 Task: Look for space in Jagatsinghapur, India from 11th June, 2023 to 15th June, 2023 for 2 adults in price range Rs.7000 to Rs.16000. Place can be private room with 1  bedroom having 2 beds and 1 bathroom. Property type can be house, flat, guest house, hotel. Booking option can be shelf check-in. Required host language is English.
Action: Mouse moved to (462, 118)
Screenshot: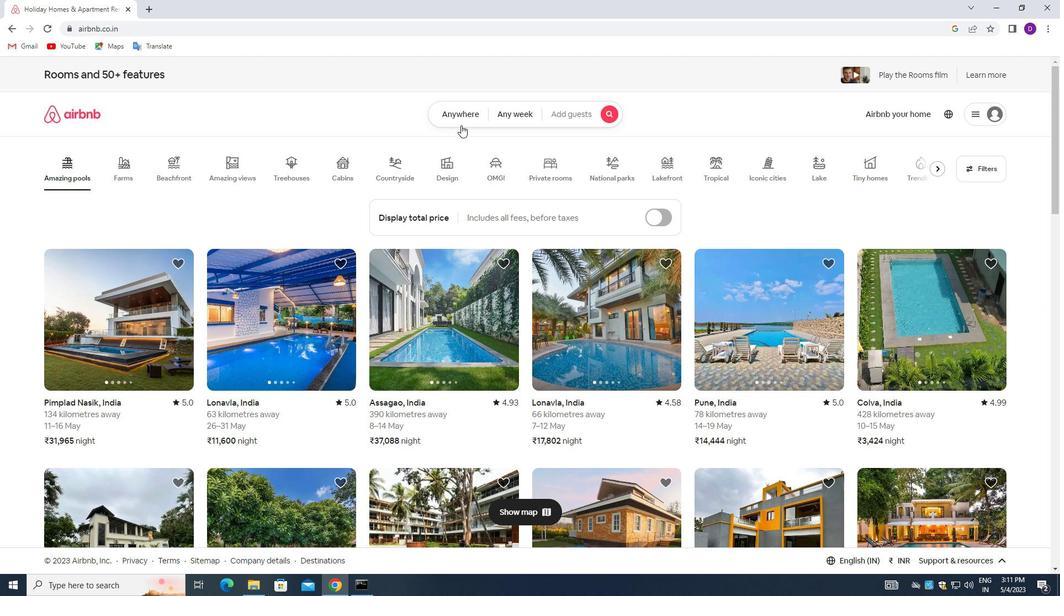 
Action: Mouse pressed left at (462, 118)
Screenshot: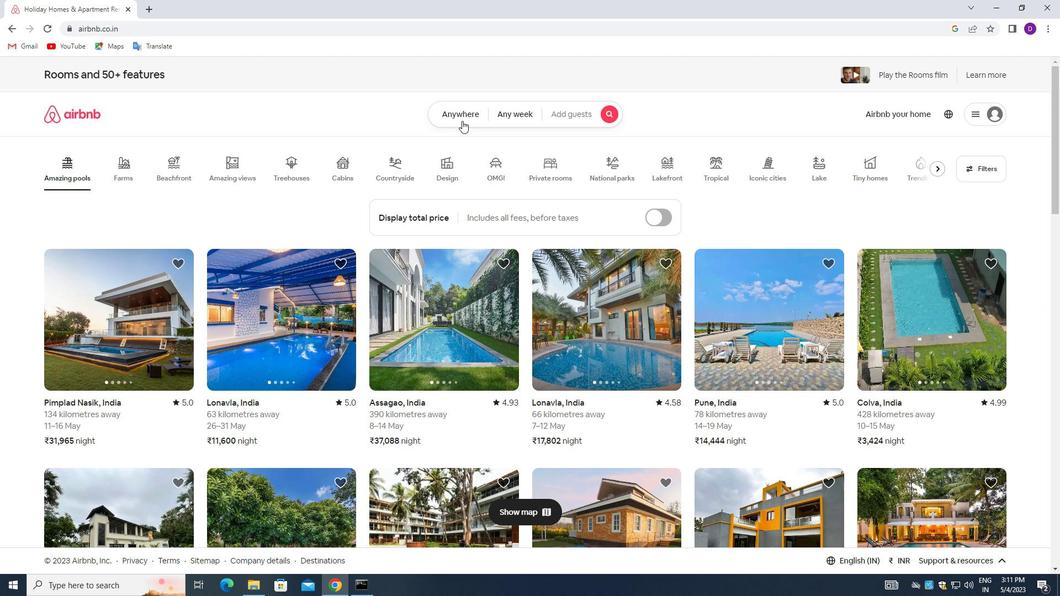 
Action: Mouse moved to (420, 156)
Screenshot: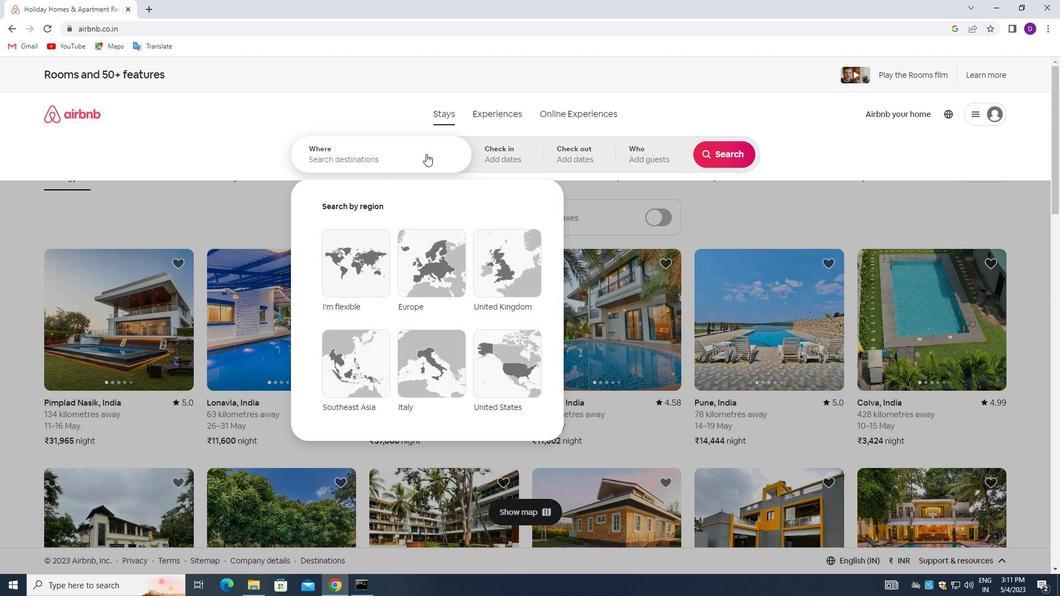
Action: Mouse pressed left at (420, 156)
Screenshot: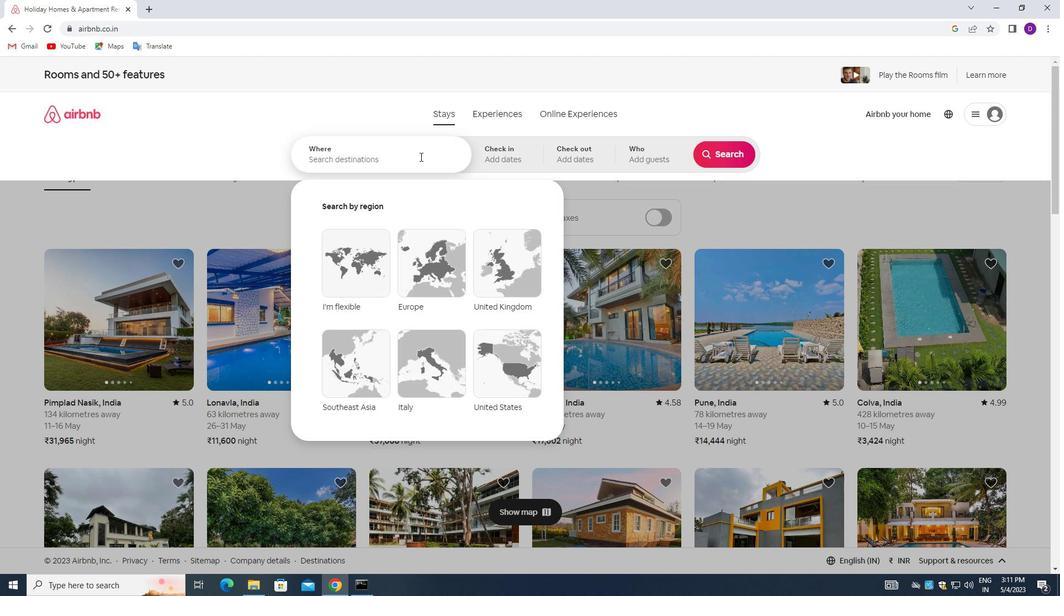 
Action: Mouse moved to (247, 142)
Screenshot: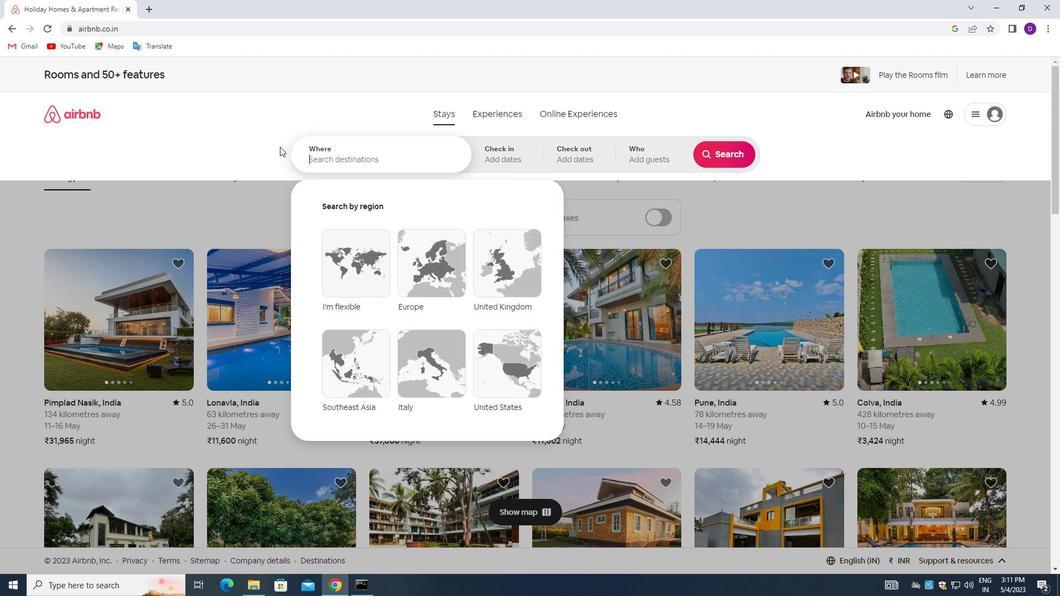
Action: Key pressed <Key.shift>JAGATSINGHAPUR,<Key.space><Key.shift>INDIA<Key.enter>
Screenshot: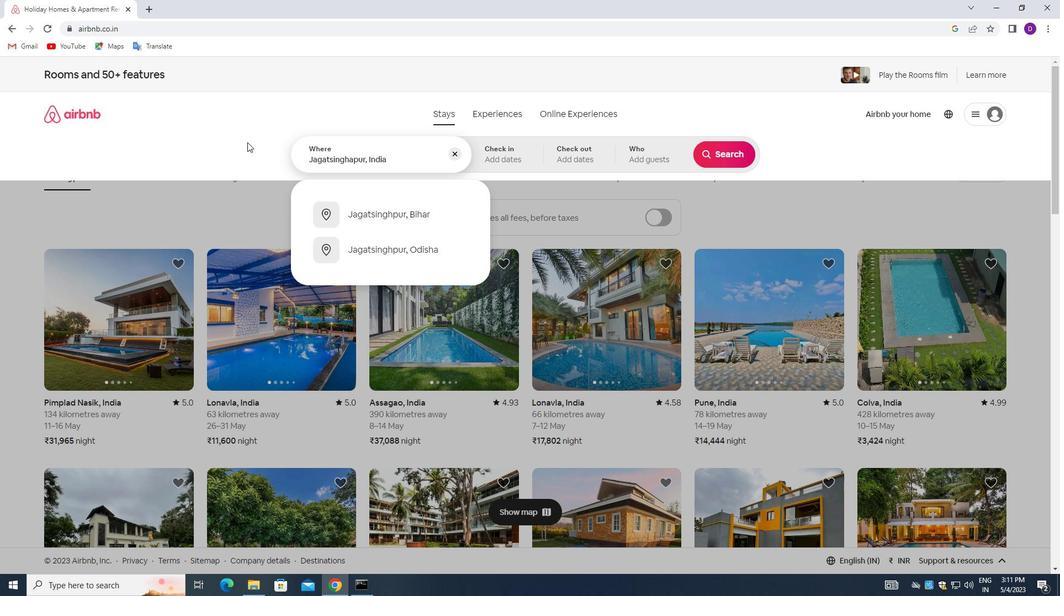 
Action: Mouse moved to (554, 348)
Screenshot: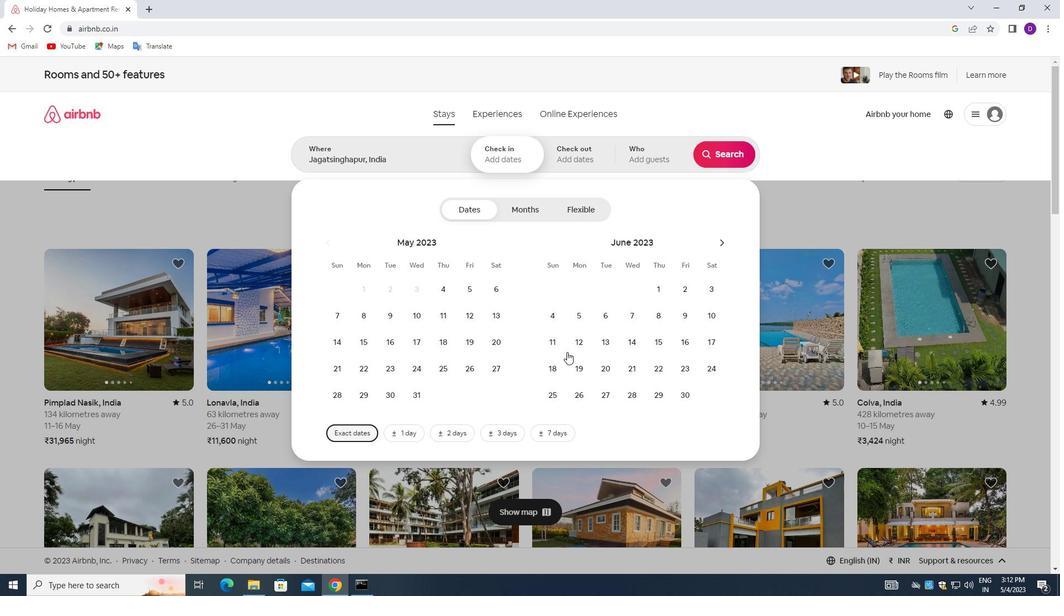 
Action: Mouse pressed left at (554, 348)
Screenshot: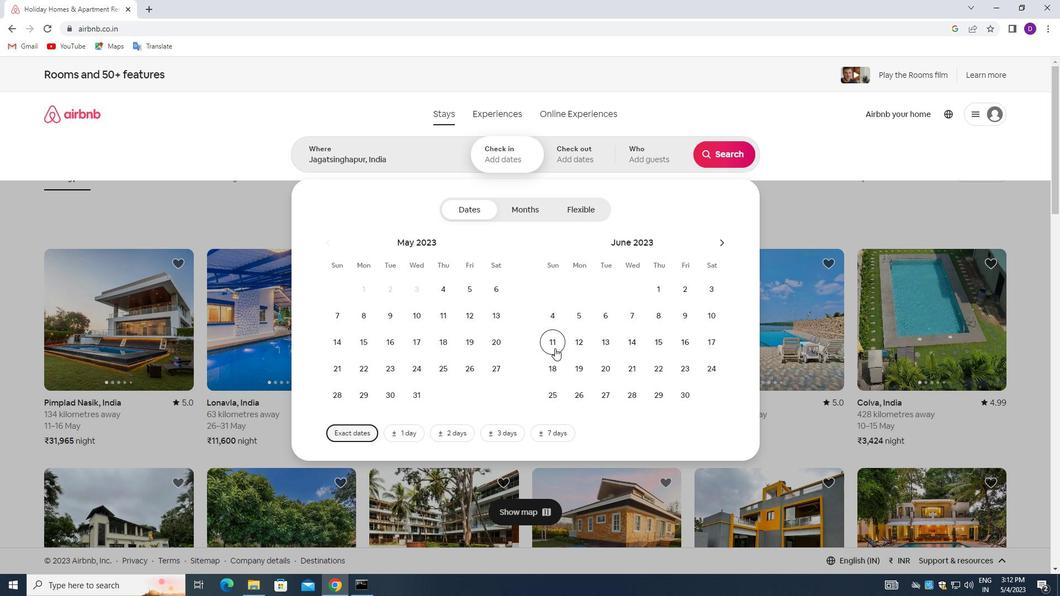 
Action: Mouse moved to (652, 344)
Screenshot: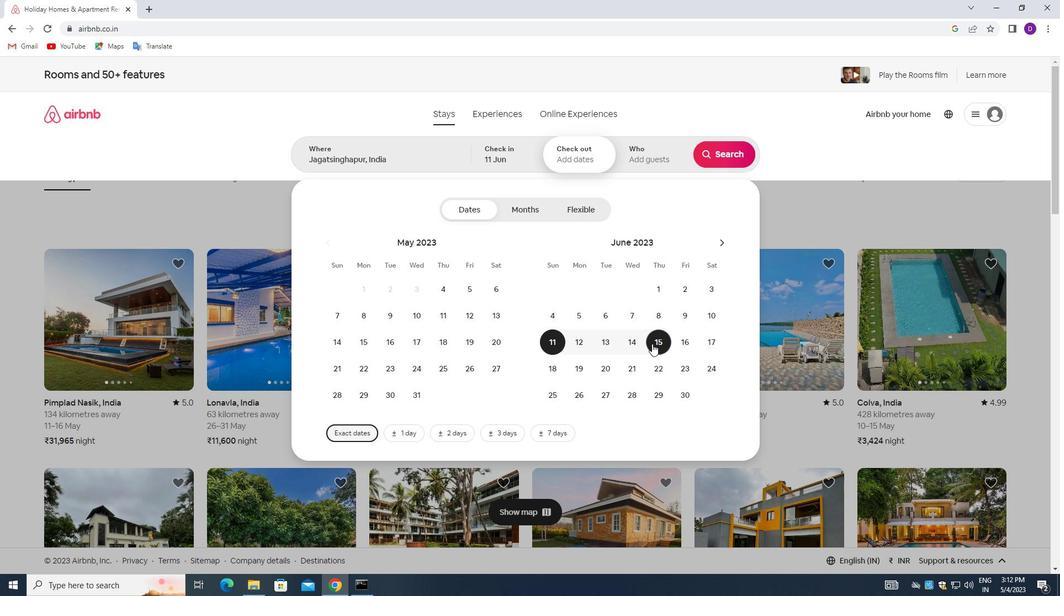 
Action: Mouse pressed left at (652, 344)
Screenshot: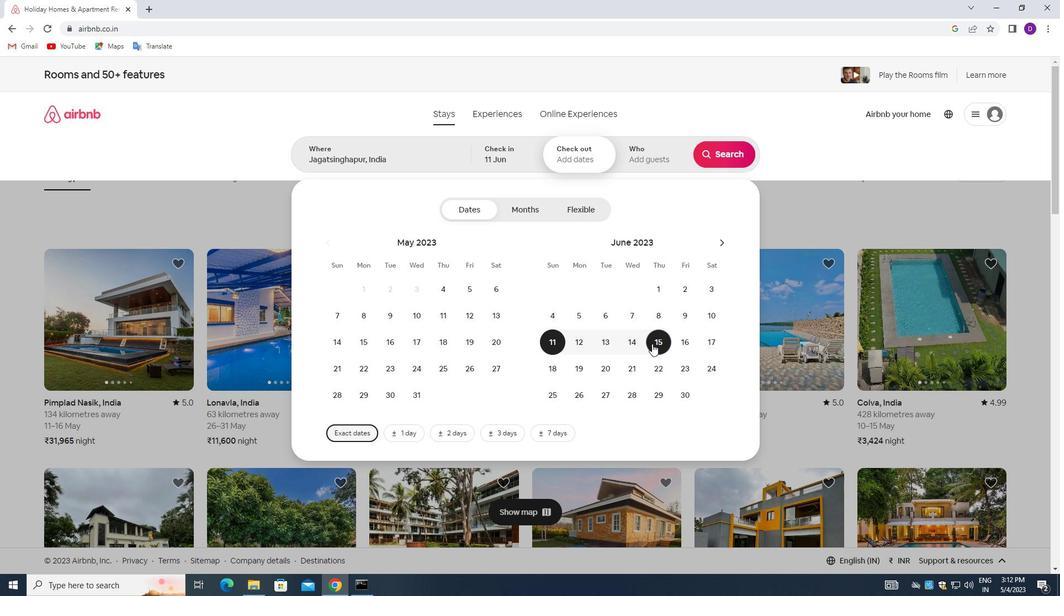 
Action: Mouse moved to (638, 156)
Screenshot: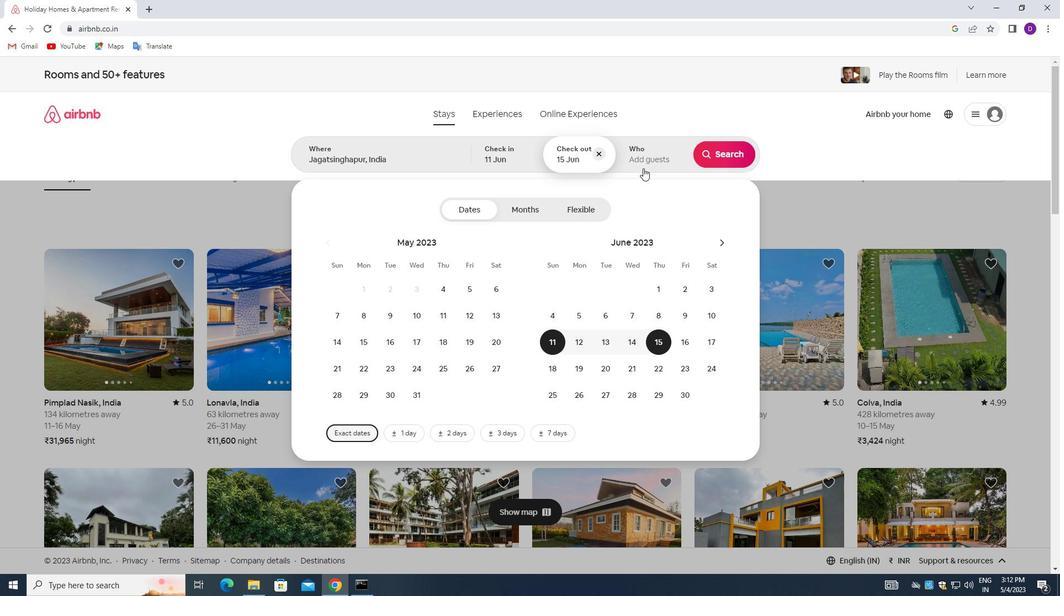 
Action: Mouse pressed left at (638, 156)
Screenshot: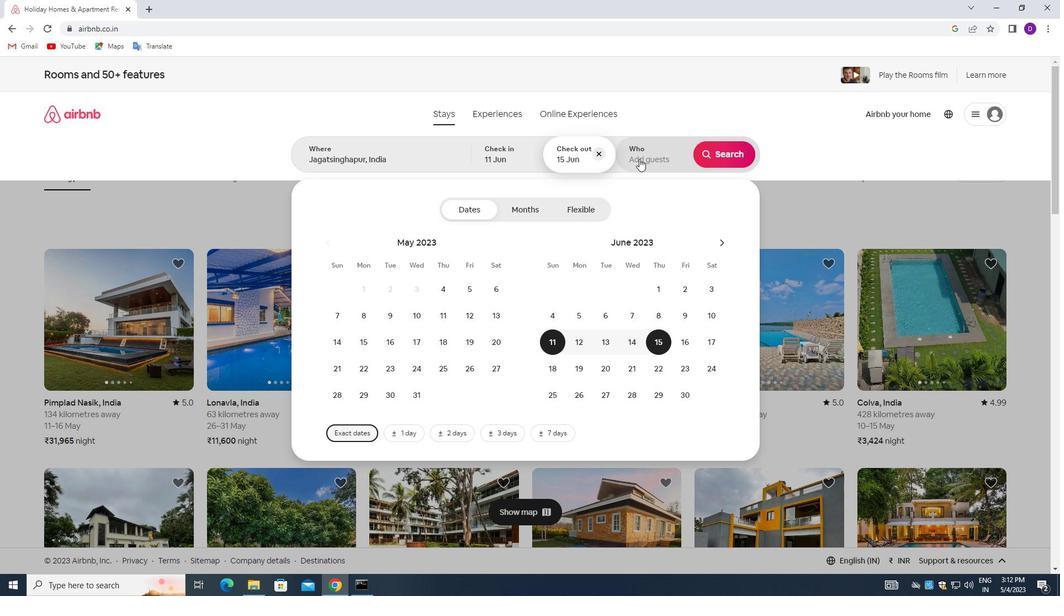 
Action: Mouse moved to (726, 215)
Screenshot: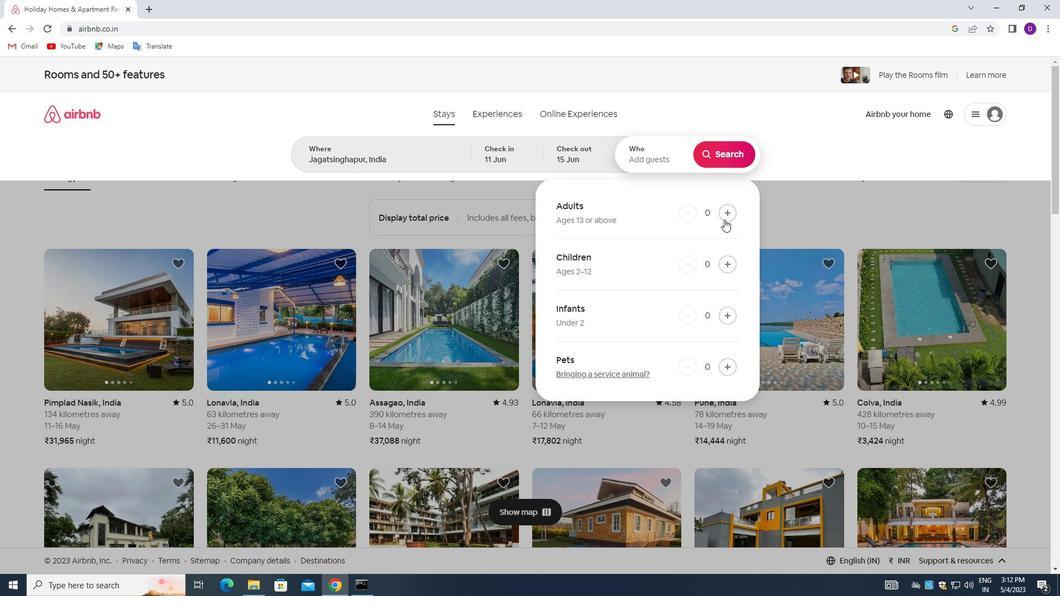 
Action: Mouse pressed left at (726, 215)
Screenshot: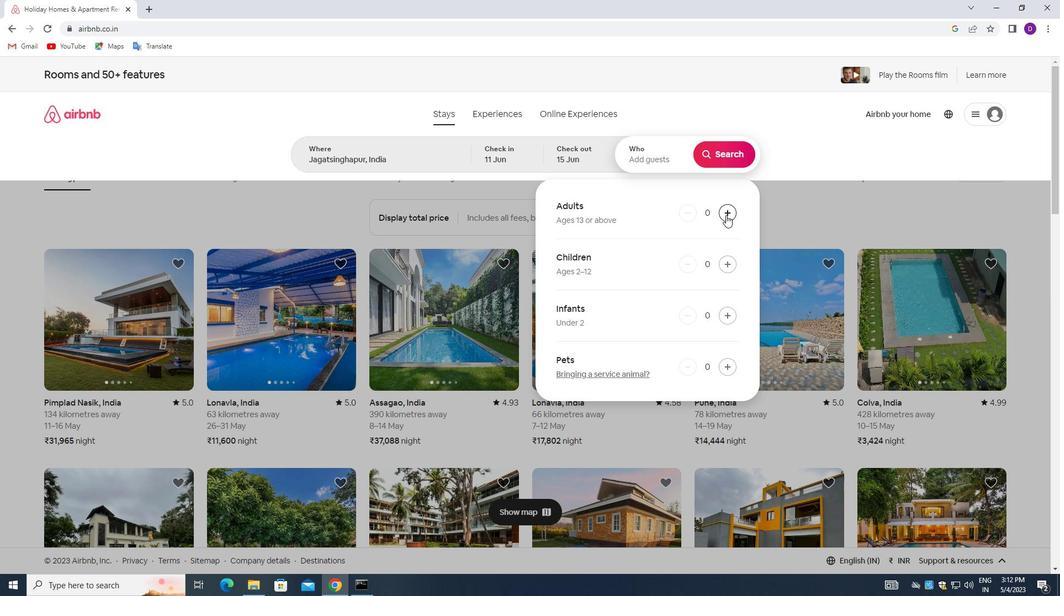 
Action: Mouse pressed left at (726, 215)
Screenshot: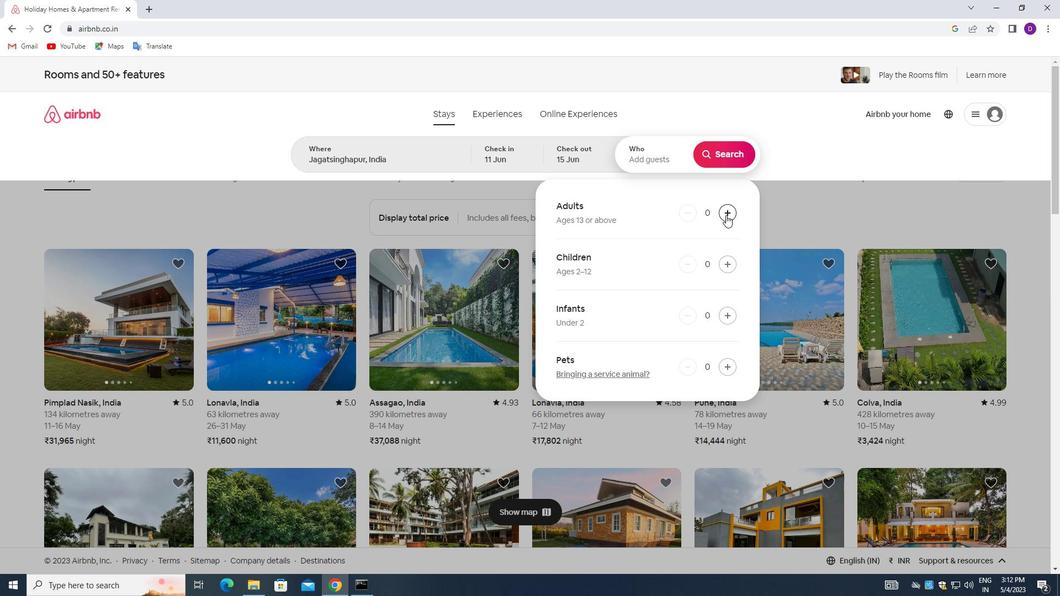 
Action: Mouse moved to (723, 151)
Screenshot: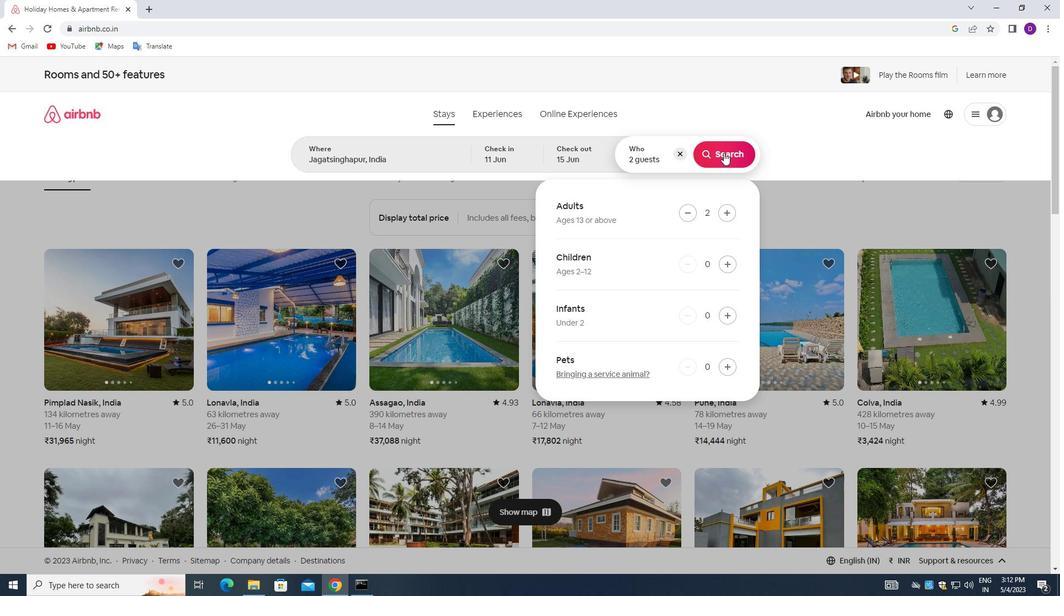 
Action: Mouse pressed left at (723, 151)
Screenshot: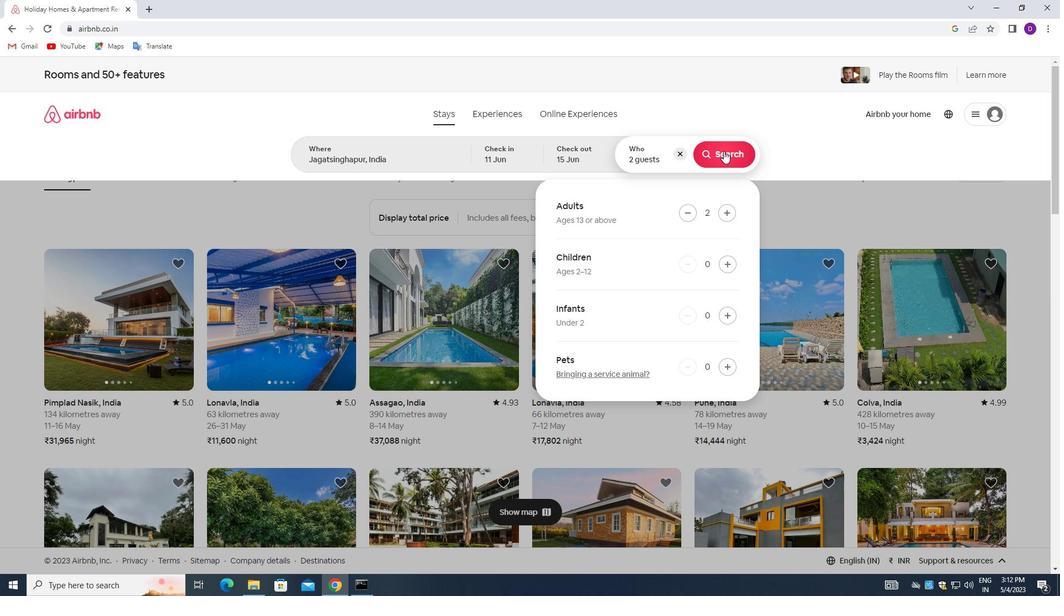 
Action: Mouse moved to (1001, 122)
Screenshot: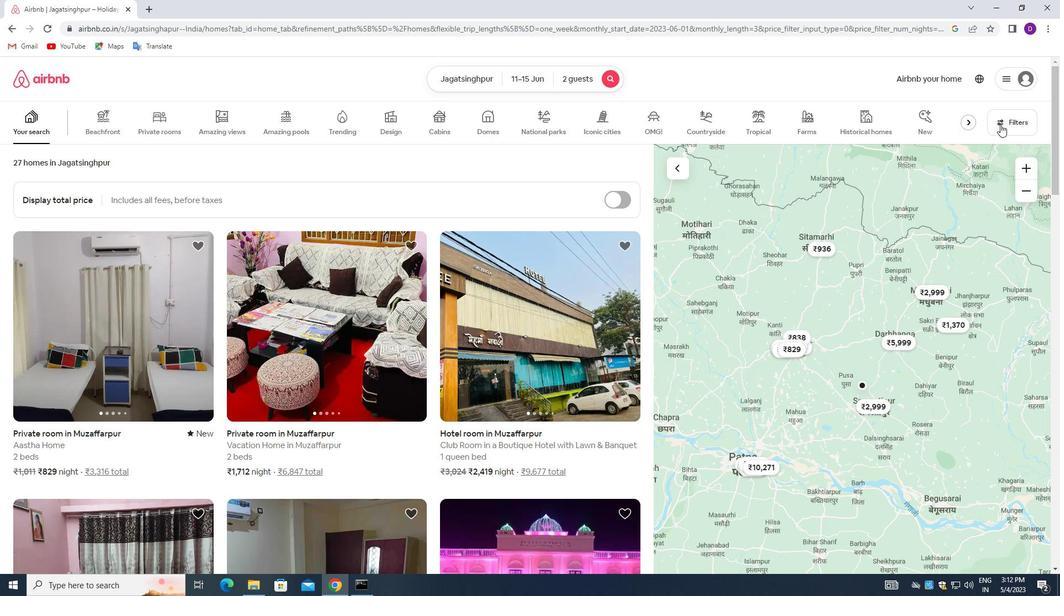 
Action: Mouse pressed left at (1001, 122)
Screenshot: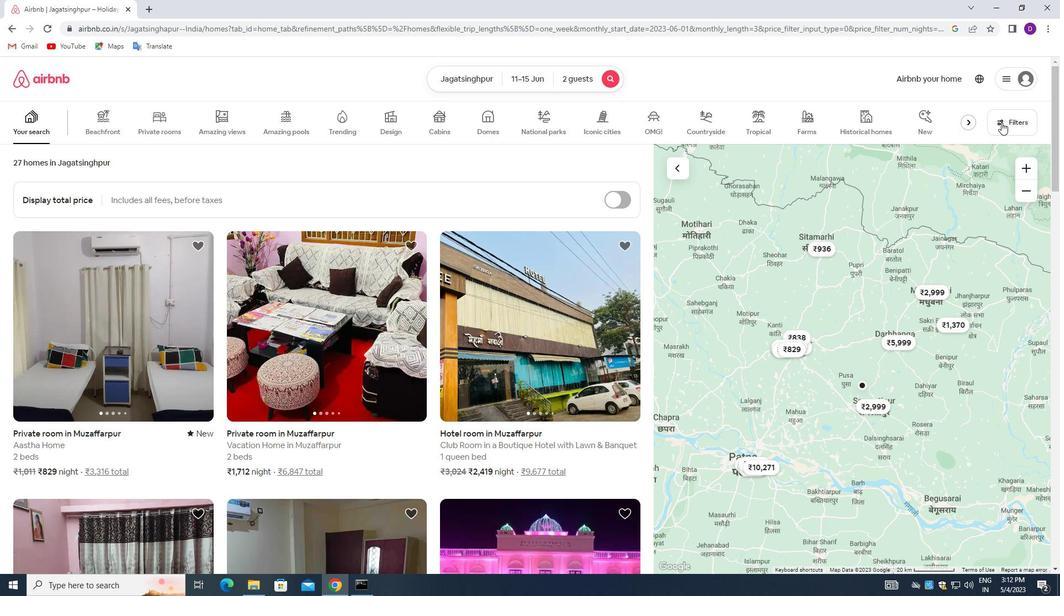 
Action: Mouse moved to (390, 263)
Screenshot: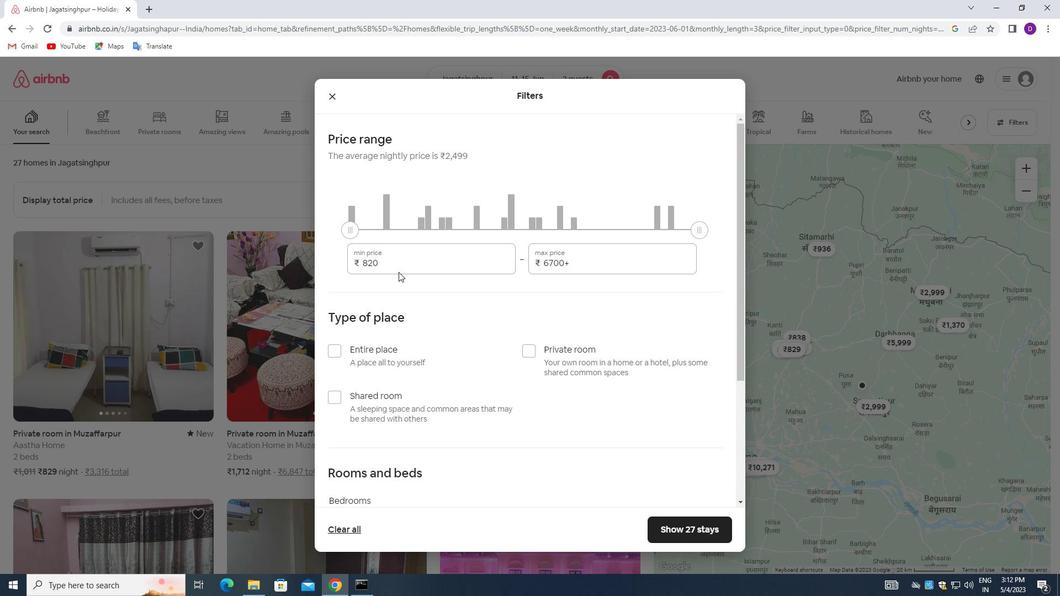 
Action: Mouse pressed left at (390, 263)
Screenshot: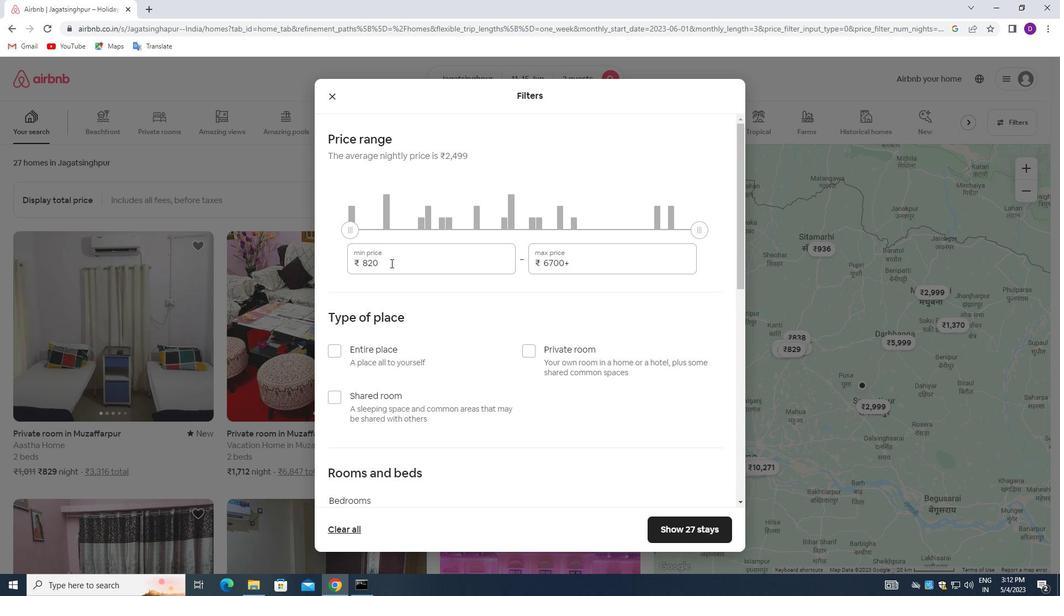 
Action: Mouse pressed left at (390, 263)
Screenshot: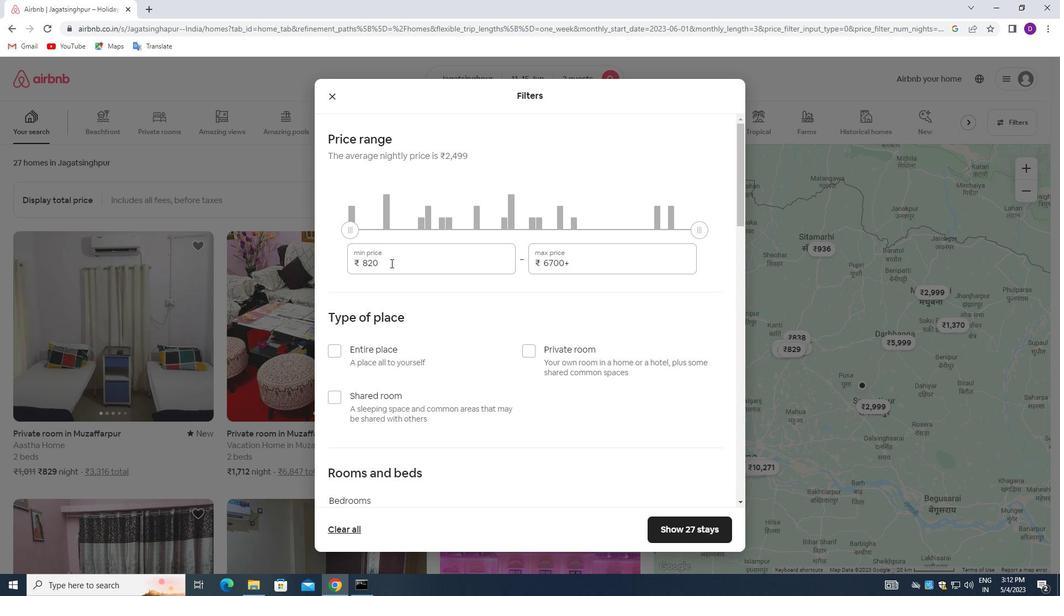 
Action: Key pressed 7000<Key.tab>16000
Screenshot: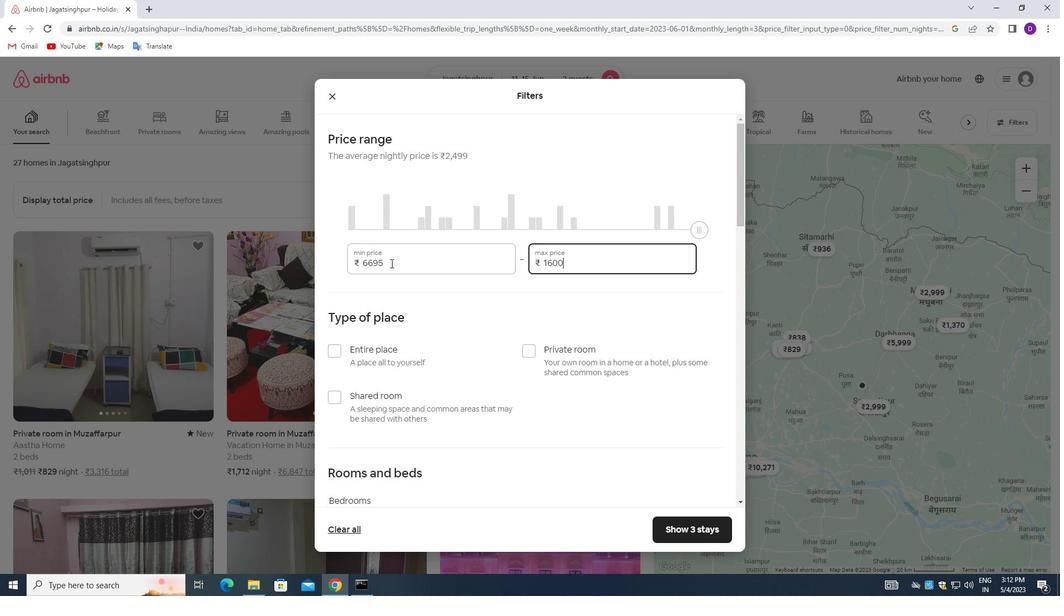 
Action: Mouse moved to (531, 350)
Screenshot: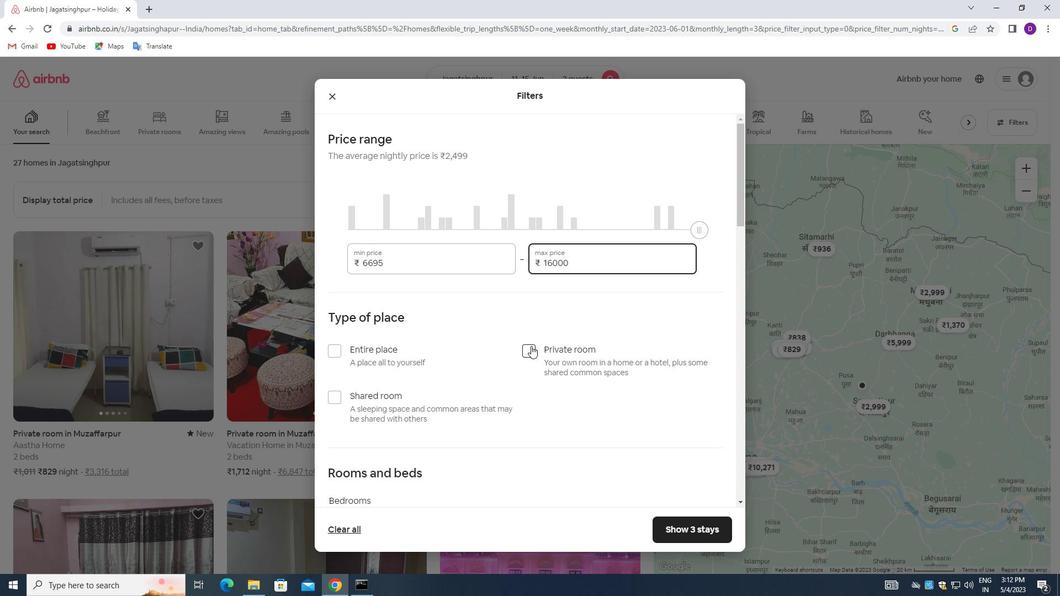 
Action: Mouse pressed left at (531, 350)
Screenshot: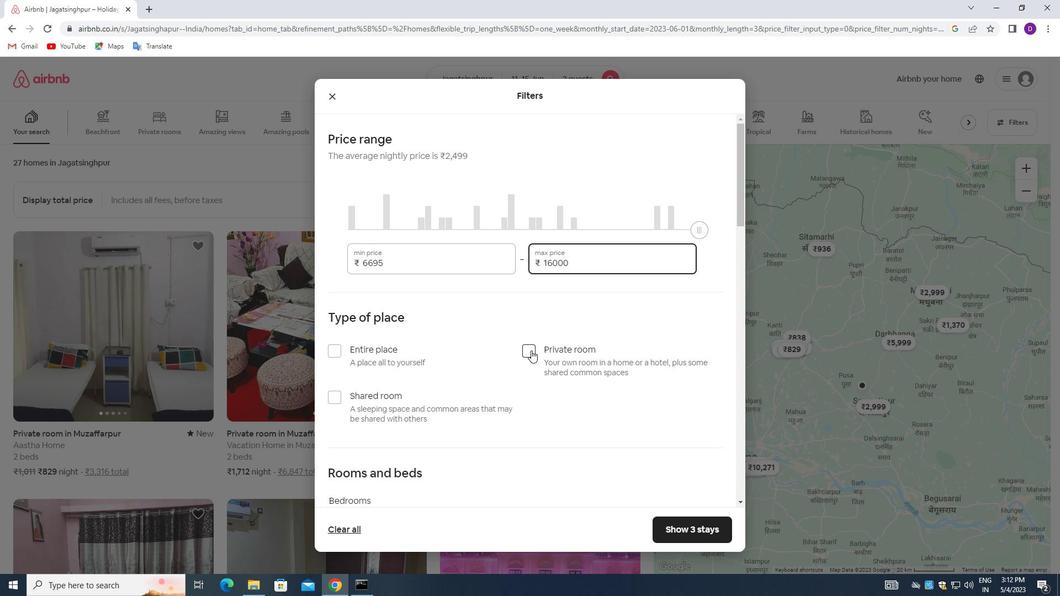
Action: Mouse moved to (546, 407)
Screenshot: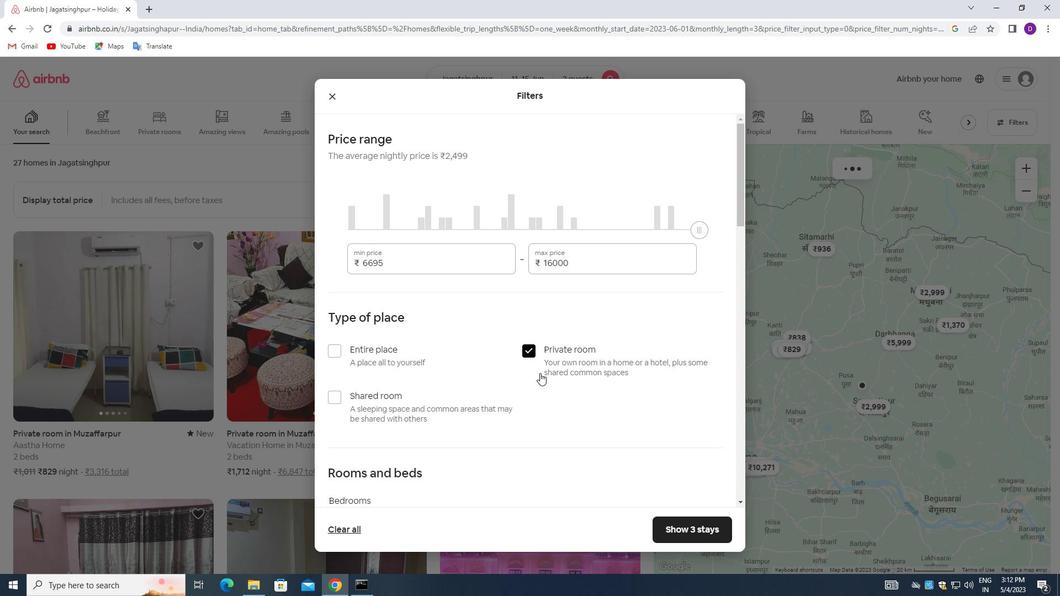 
Action: Mouse scrolled (546, 406) with delta (0, 0)
Screenshot: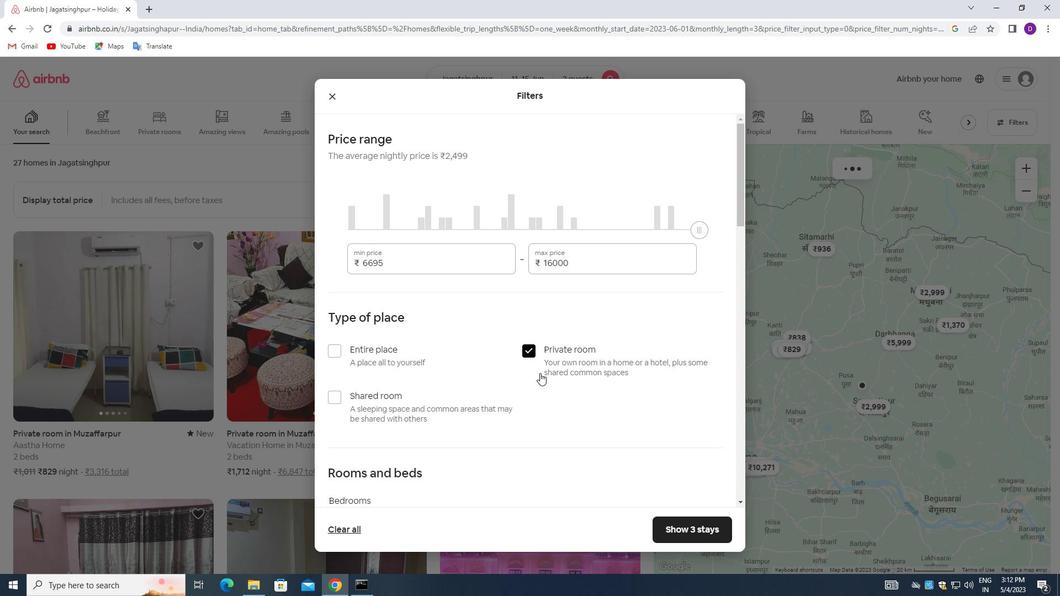 
Action: Mouse moved to (546, 409)
Screenshot: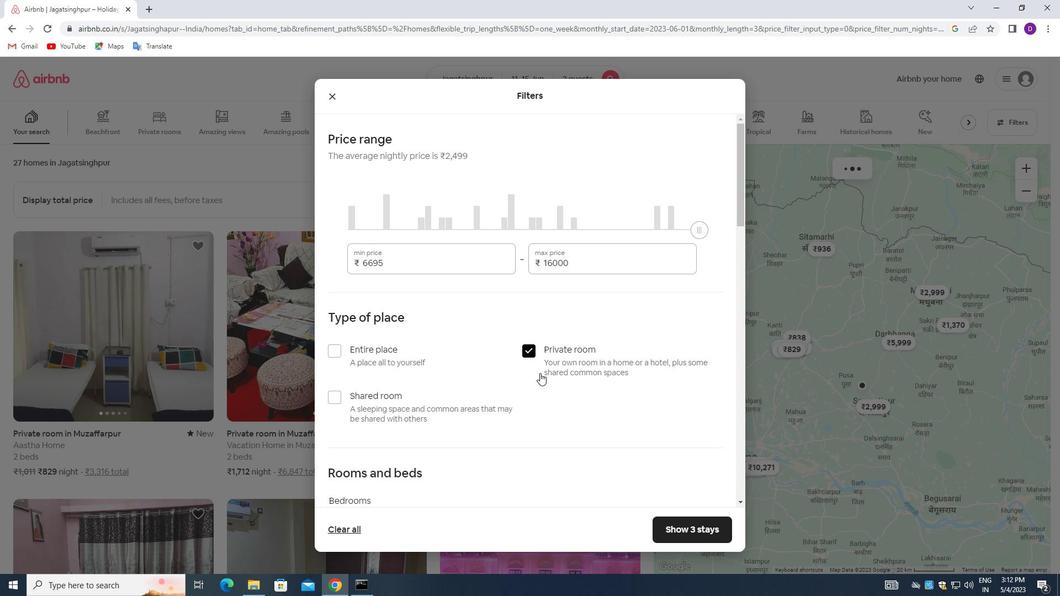 
Action: Mouse scrolled (546, 409) with delta (0, 0)
Screenshot: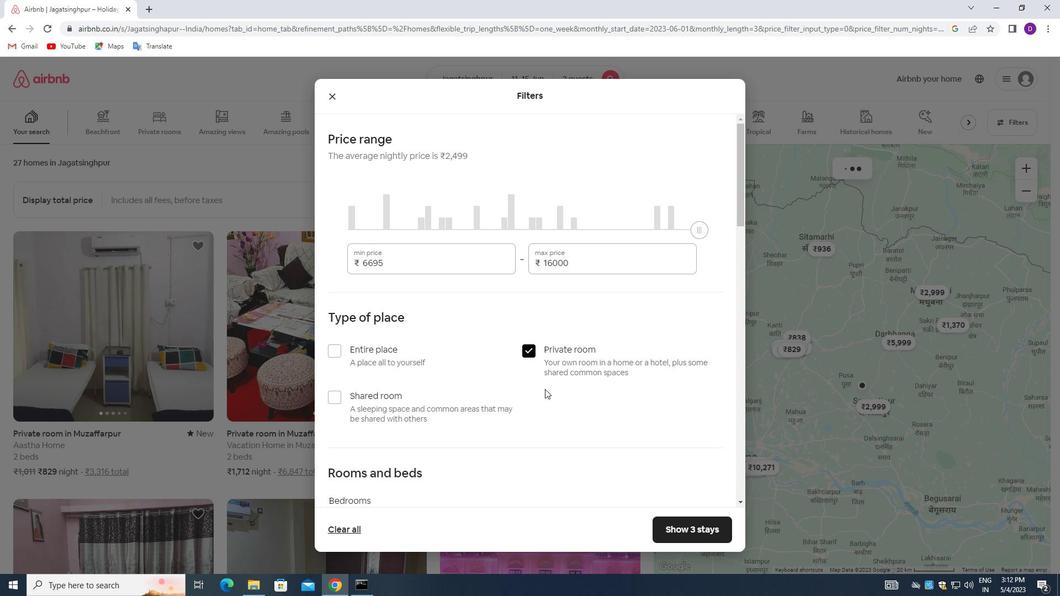 
Action: Mouse moved to (546, 411)
Screenshot: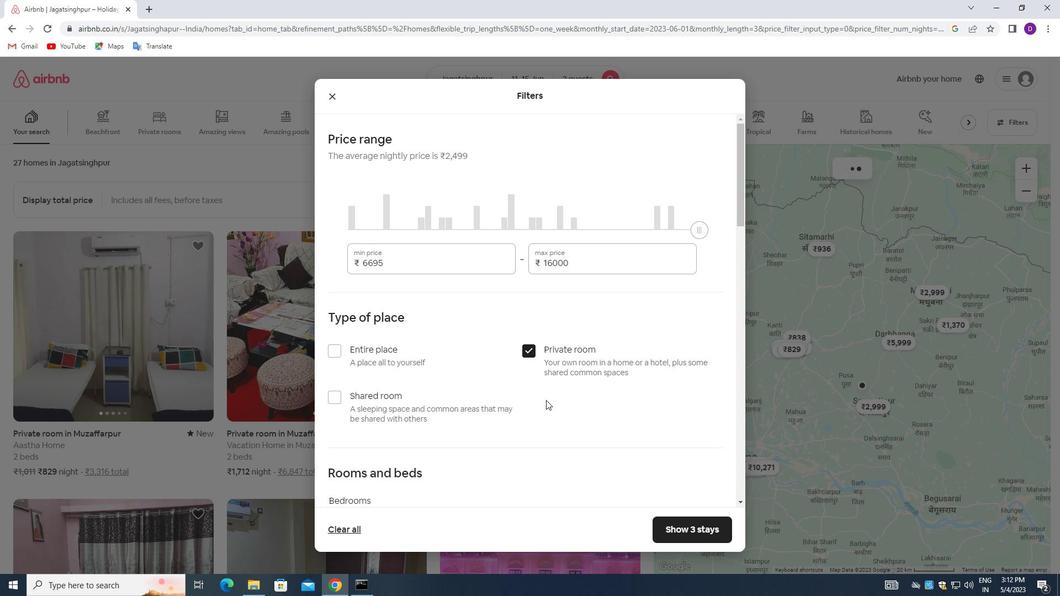 
Action: Mouse scrolled (546, 410) with delta (0, 0)
Screenshot: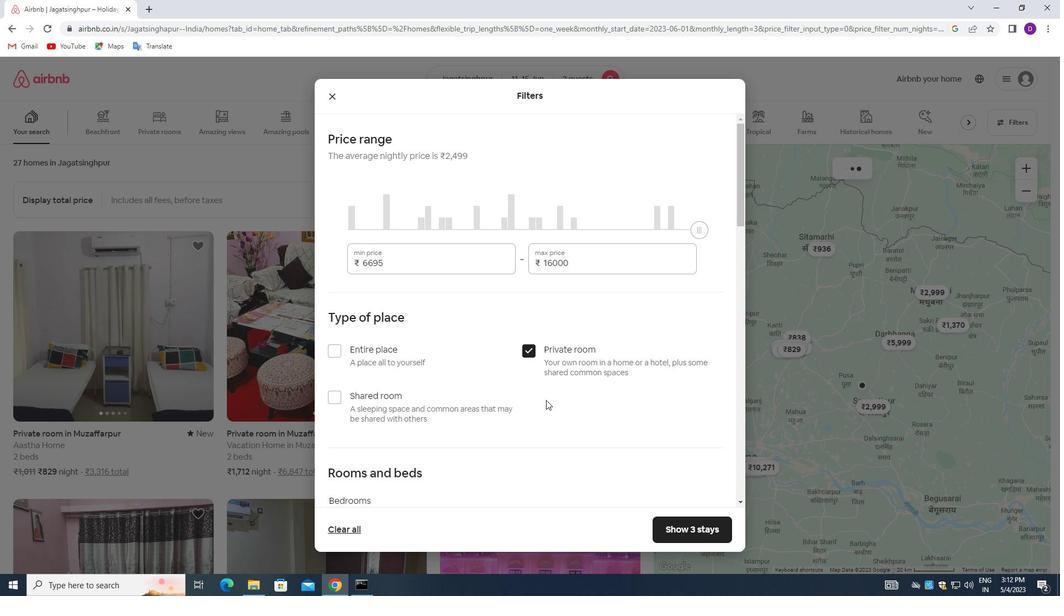 
Action: Mouse moved to (544, 411)
Screenshot: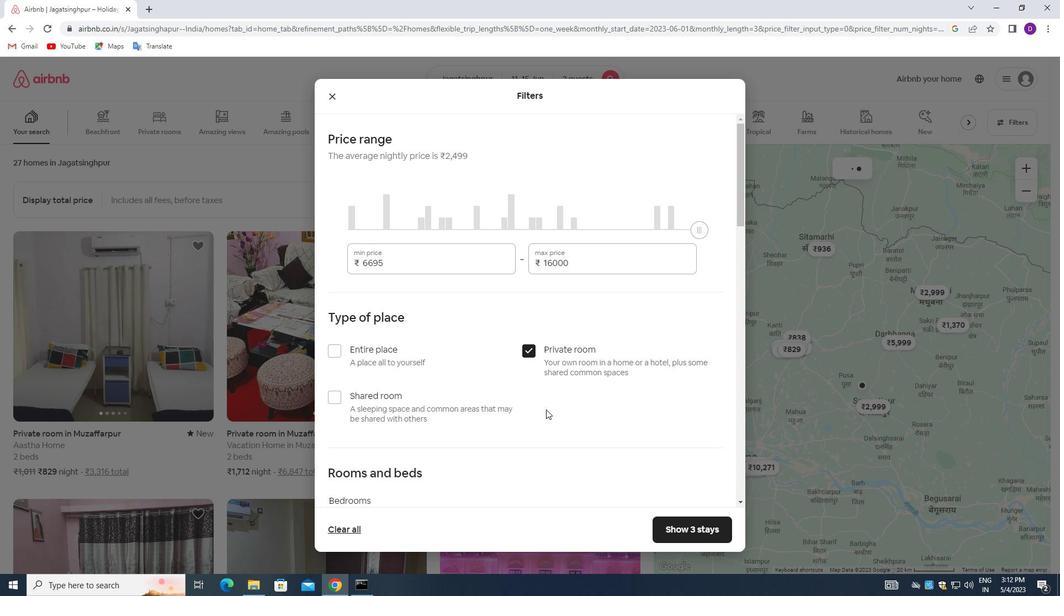 
Action: Mouse scrolled (544, 410) with delta (0, 0)
Screenshot: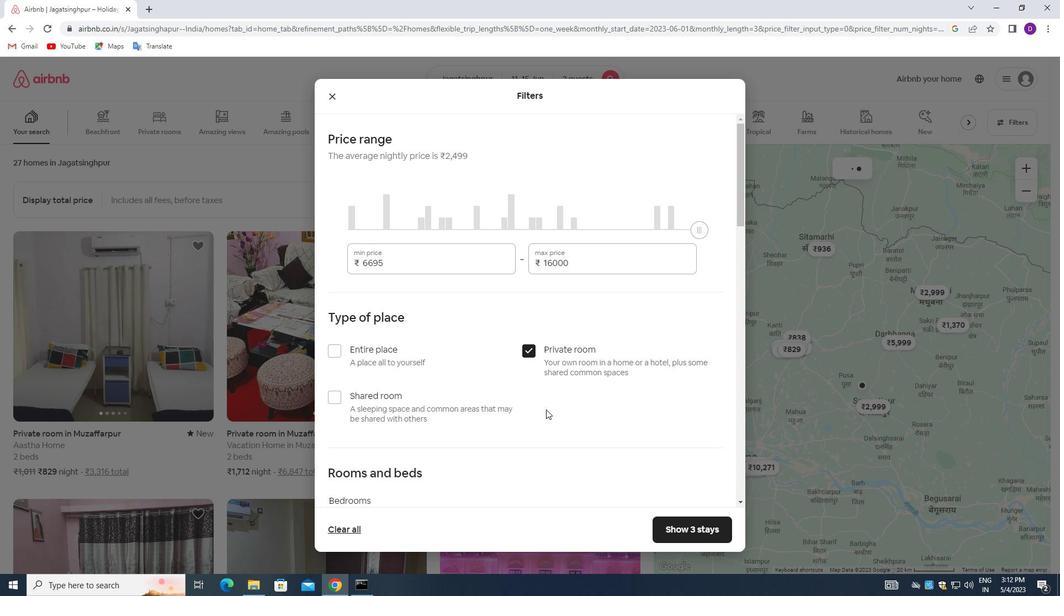 
Action: Mouse moved to (395, 311)
Screenshot: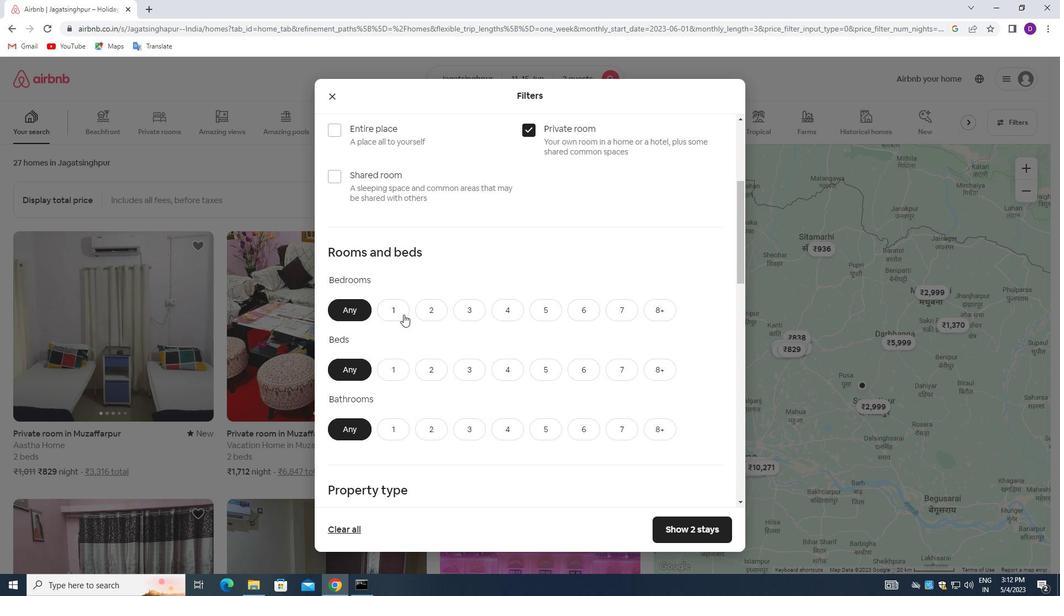 
Action: Mouse pressed left at (395, 311)
Screenshot: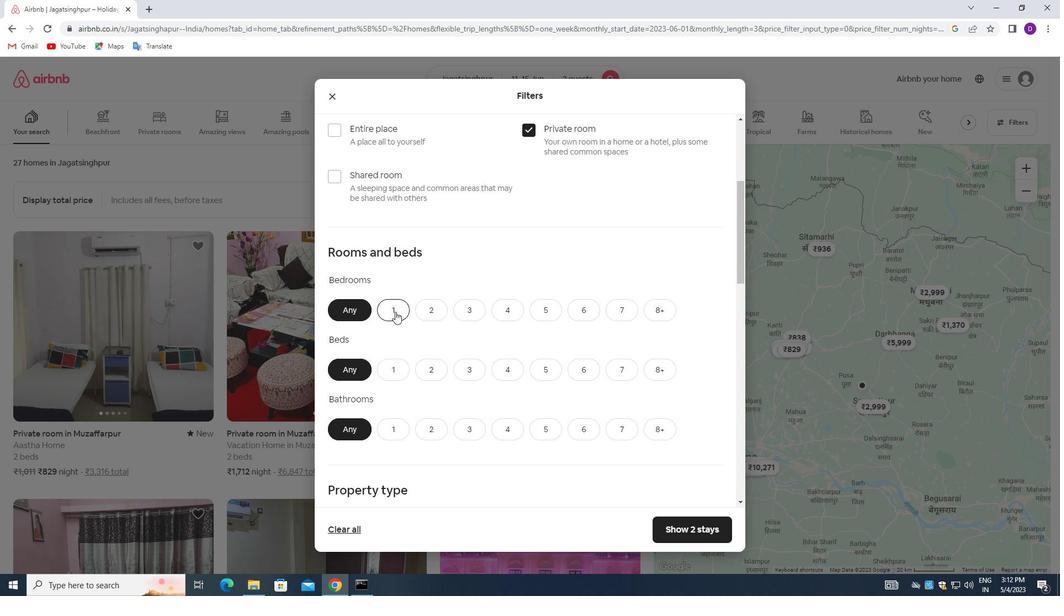 
Action: Mouse moved to (422, 369)
Screenshot: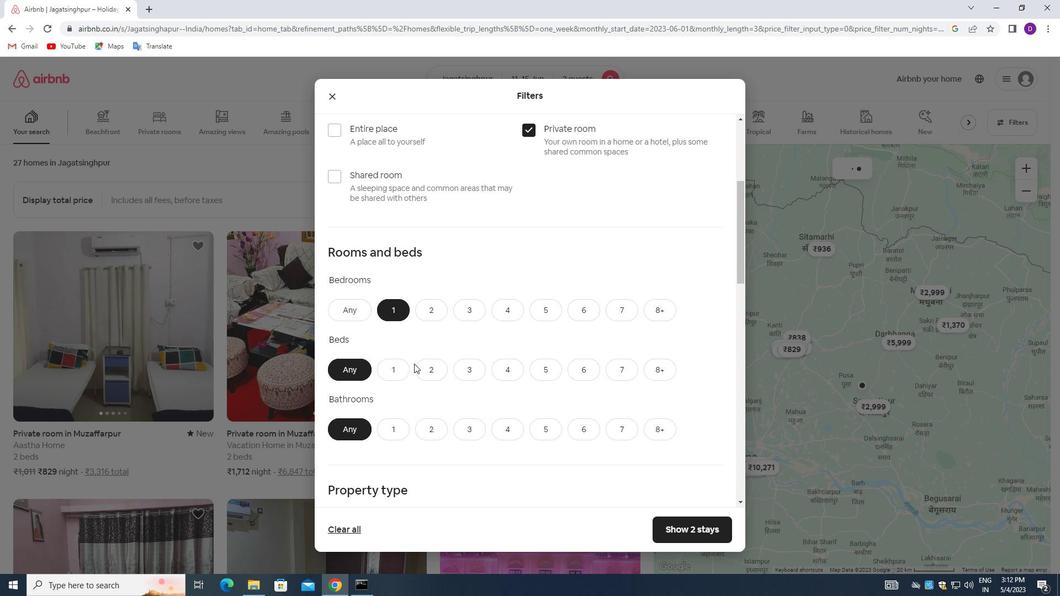 
Action: Mouse pressed left at (422, 369)
Screenshot: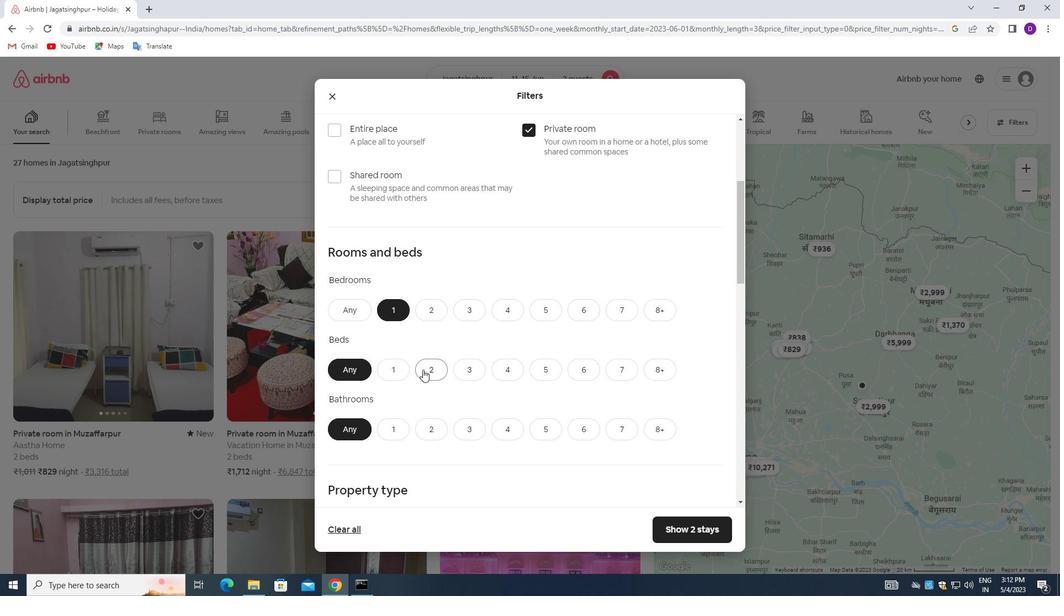 
Action: Mouse moved to (390, 428)
Screenshot: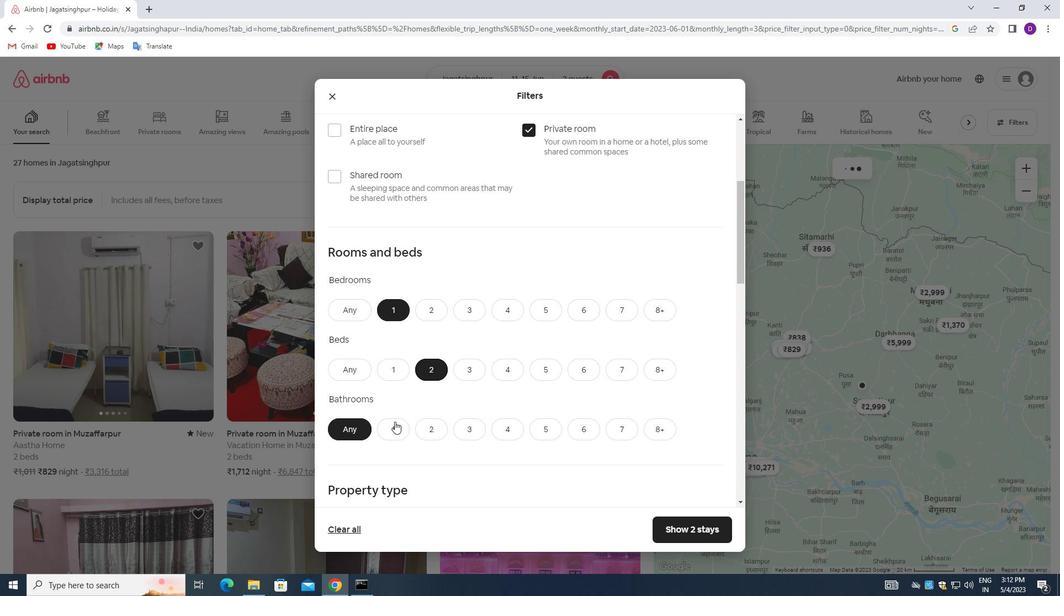 
Action: Mouse pressed left at (390, 428)
Screenshot: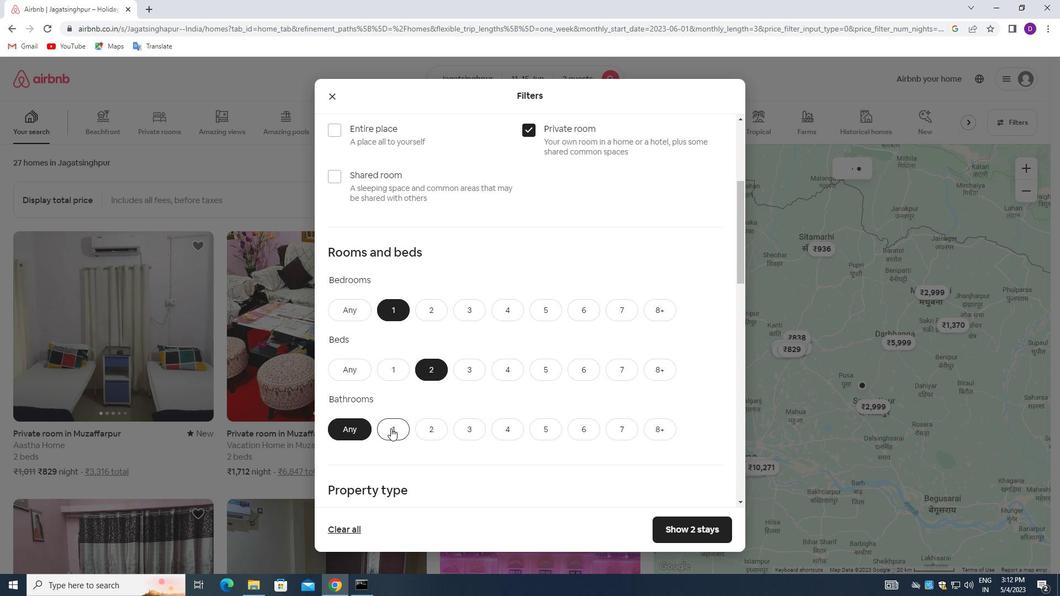 
Action: Mouse moved to (456, 377)
Screenshot: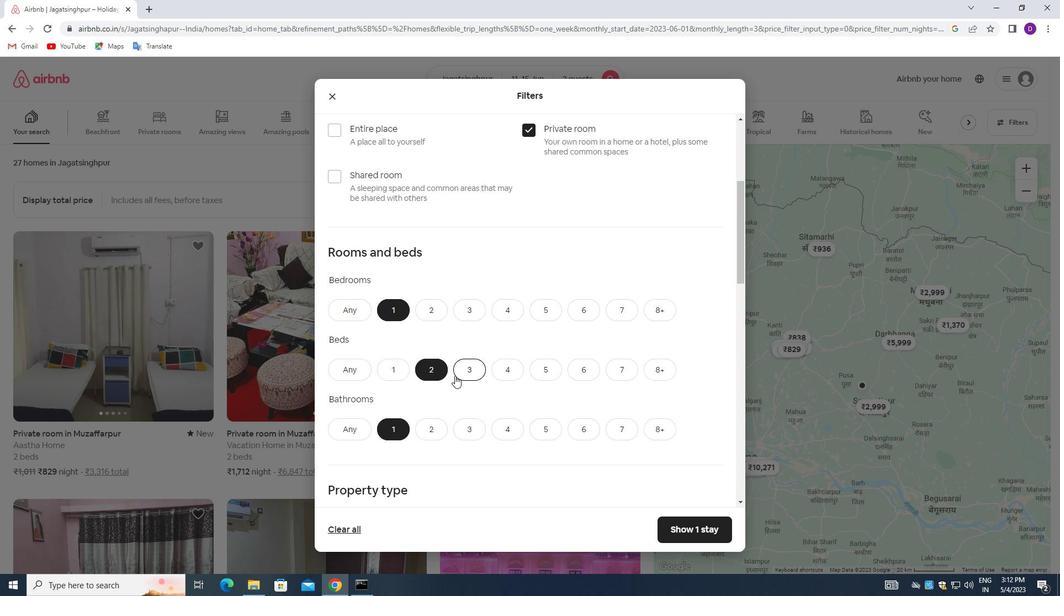 
Action: Mouse scrolled (456, 377) with delta (0, 0)
Screenshot: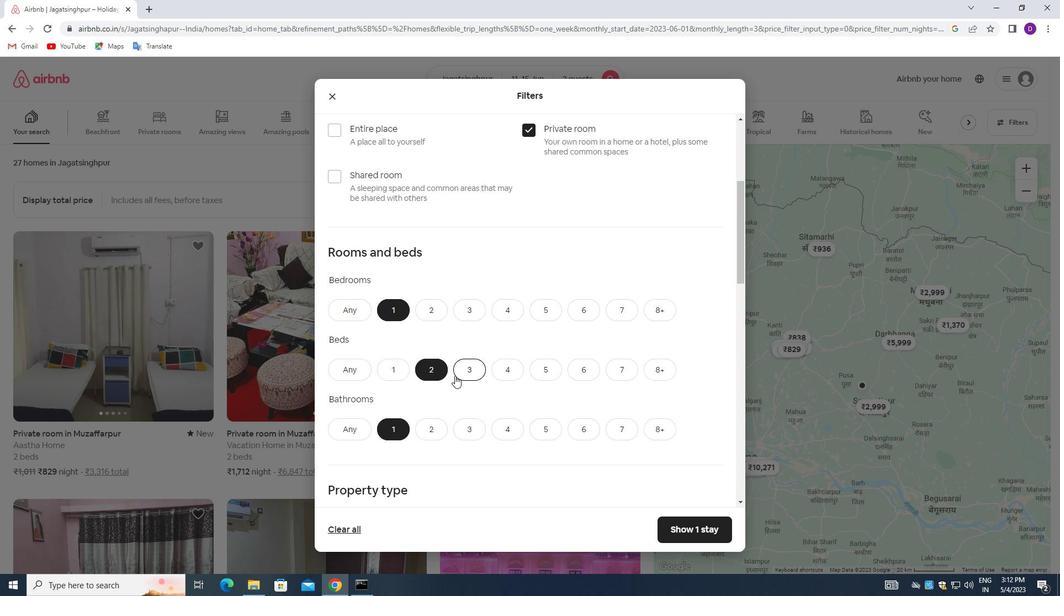 
Action: Mouse moved to (456, 381)
Screenshot: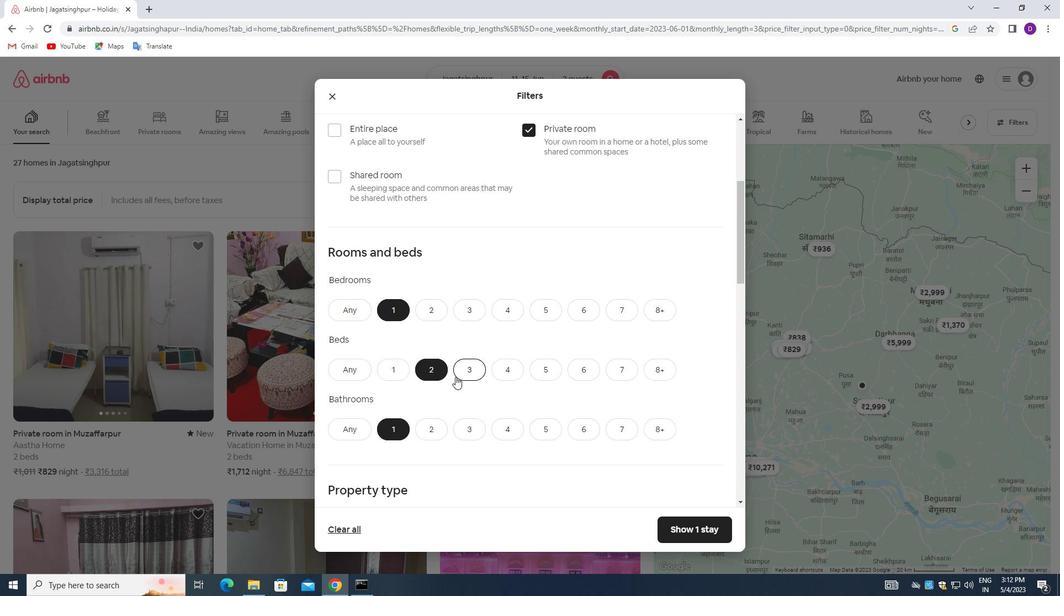 
Action: Mouse scrolled (456, 380) with delta (0, 0)
Screenshot: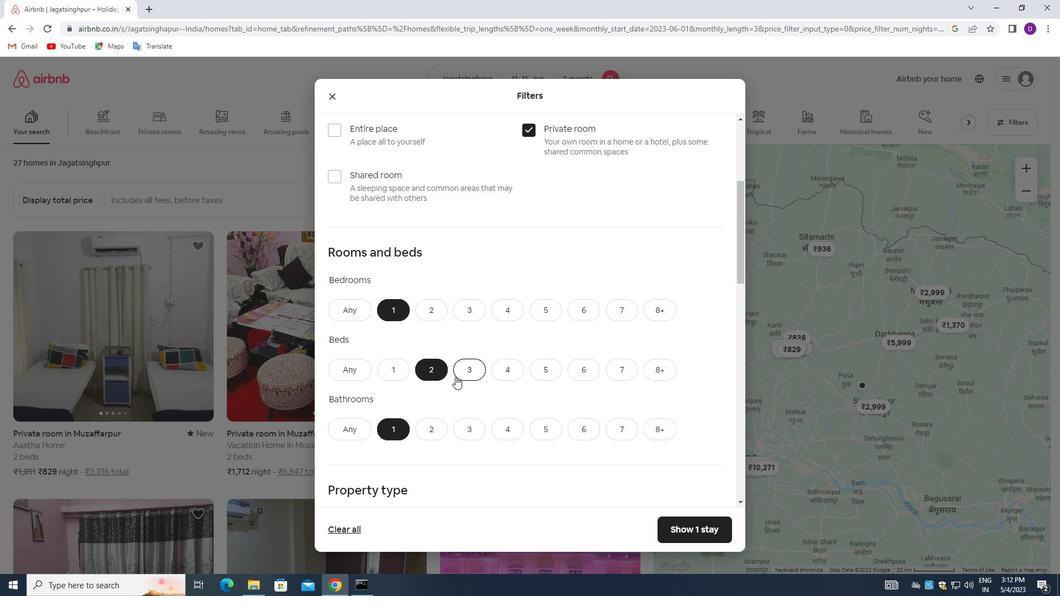 
Action: Mouse moved to (364, 426)
Screenshot: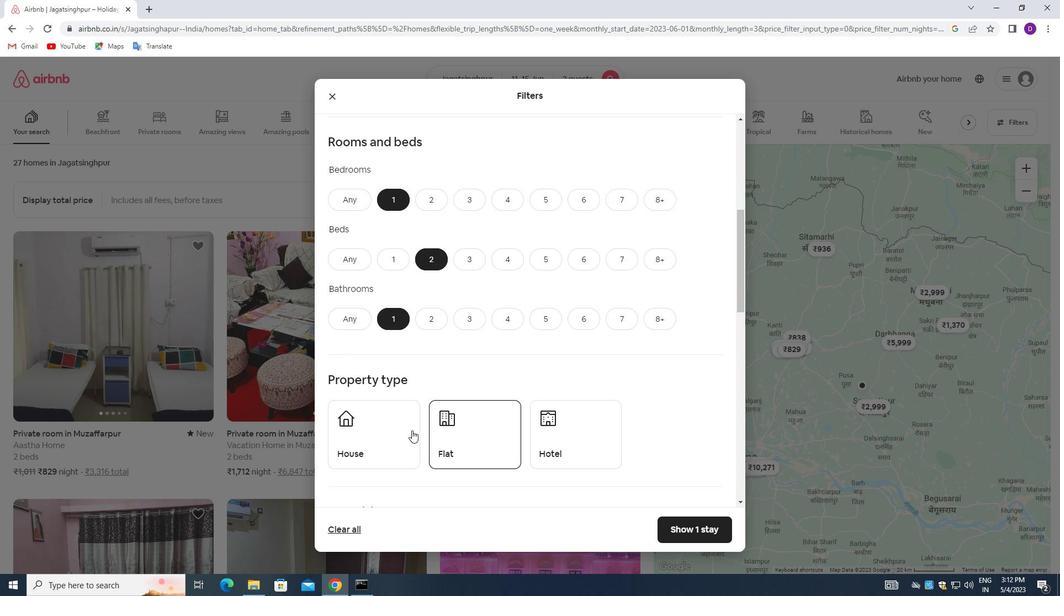 
Action: Mouse pressed left at (364, 426)
Screenshot: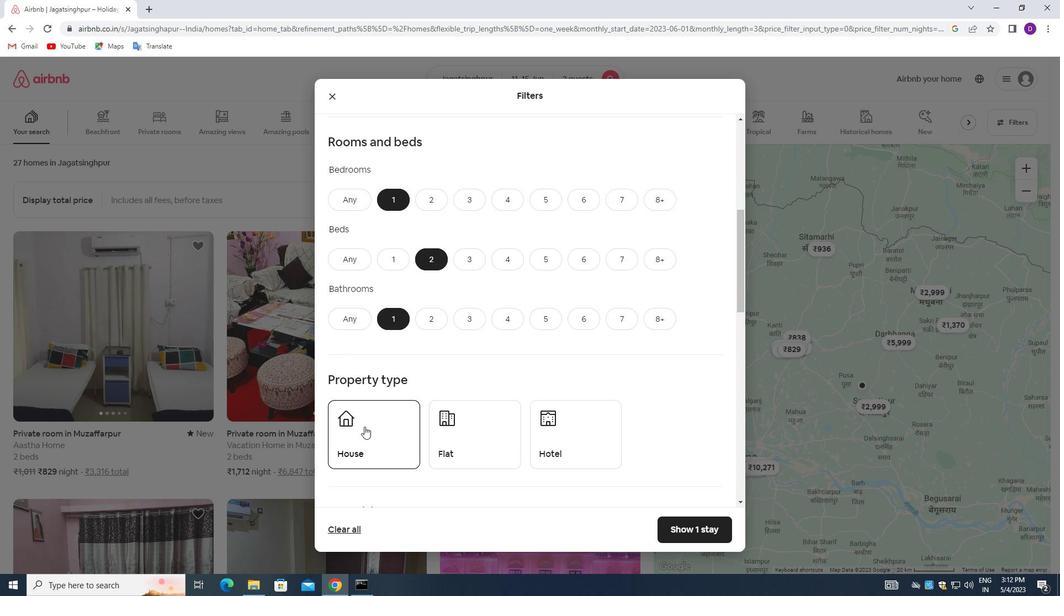 
Action: Mouse moved to (429, 429)
Screenshot: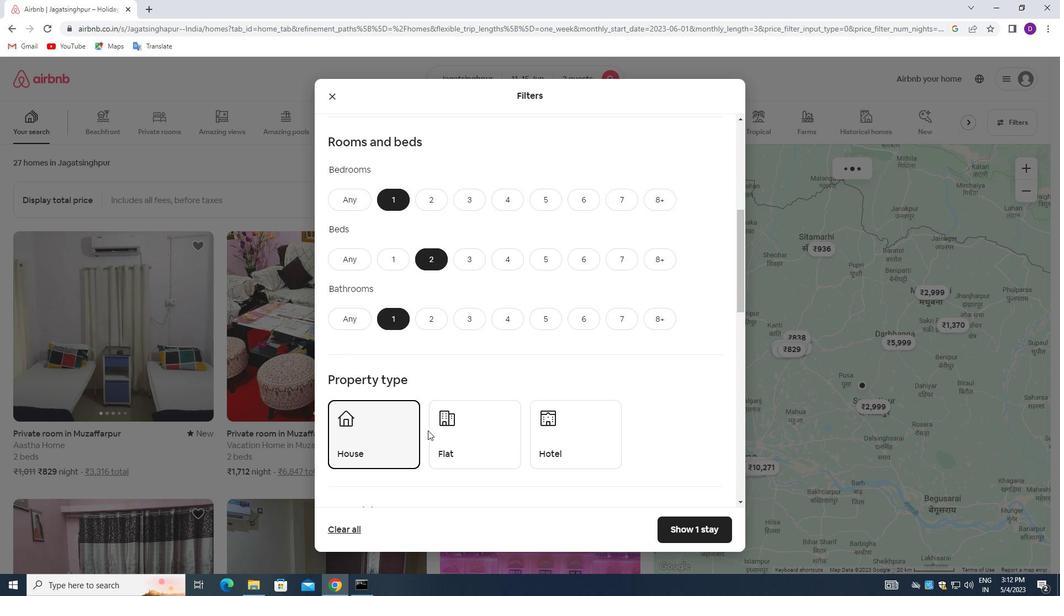 
Action: Mouse pressed left at (429, 429)
Screenshot: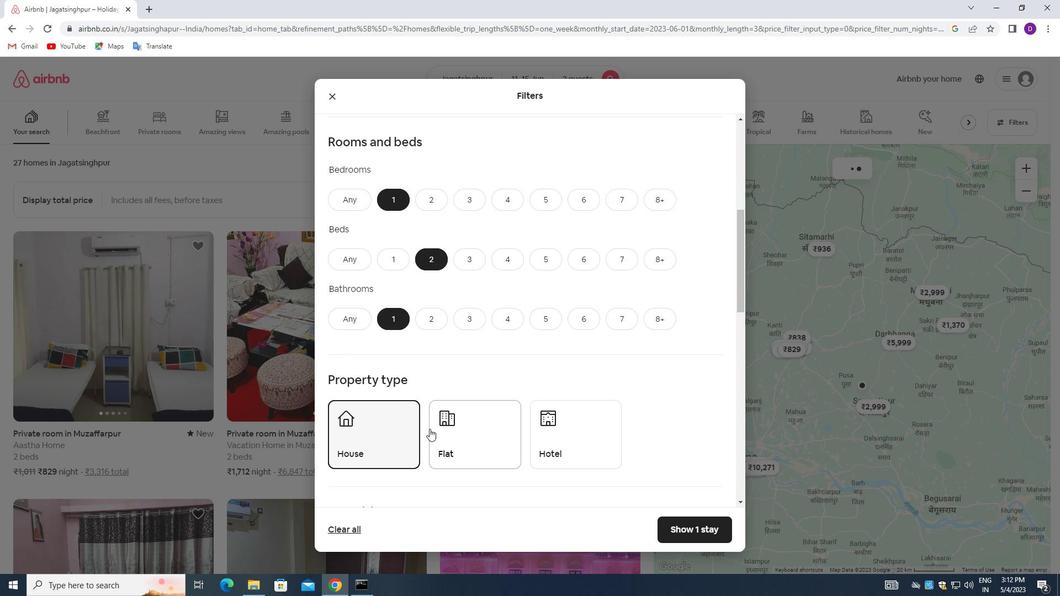 
Action: Mouse moved to (552, 423)
Screenshot: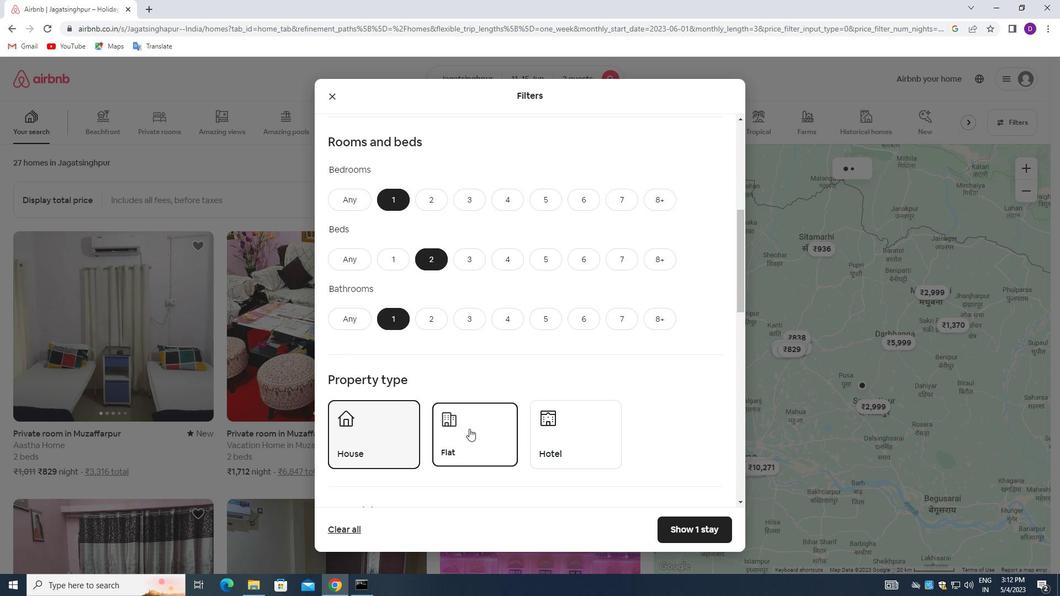 
Action: Mouse pressed left at (552, 423)
Screenshot: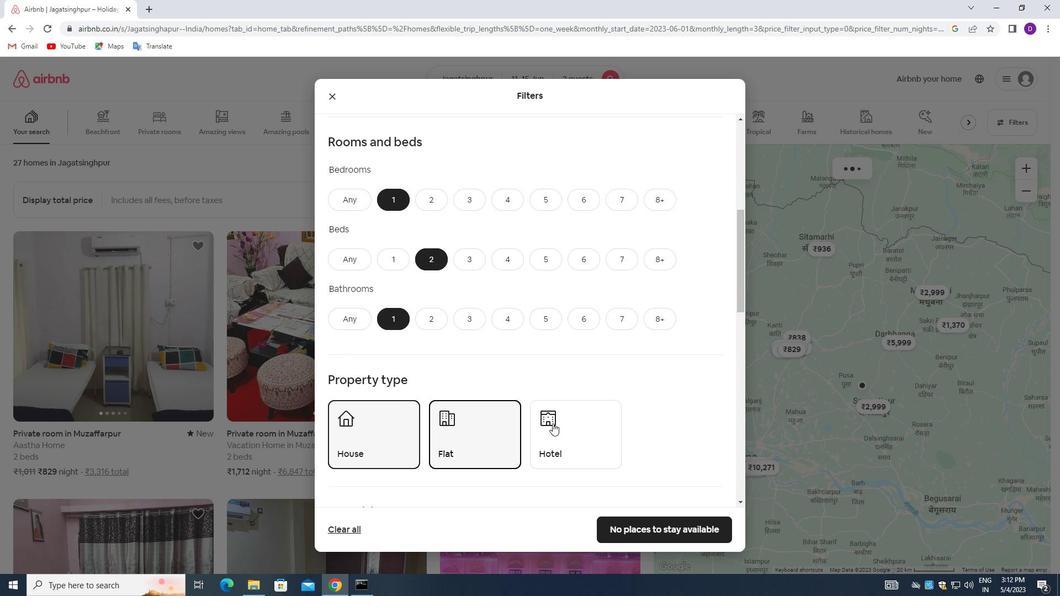 
Action: Mouse moved to (470, 405)
Screenshot: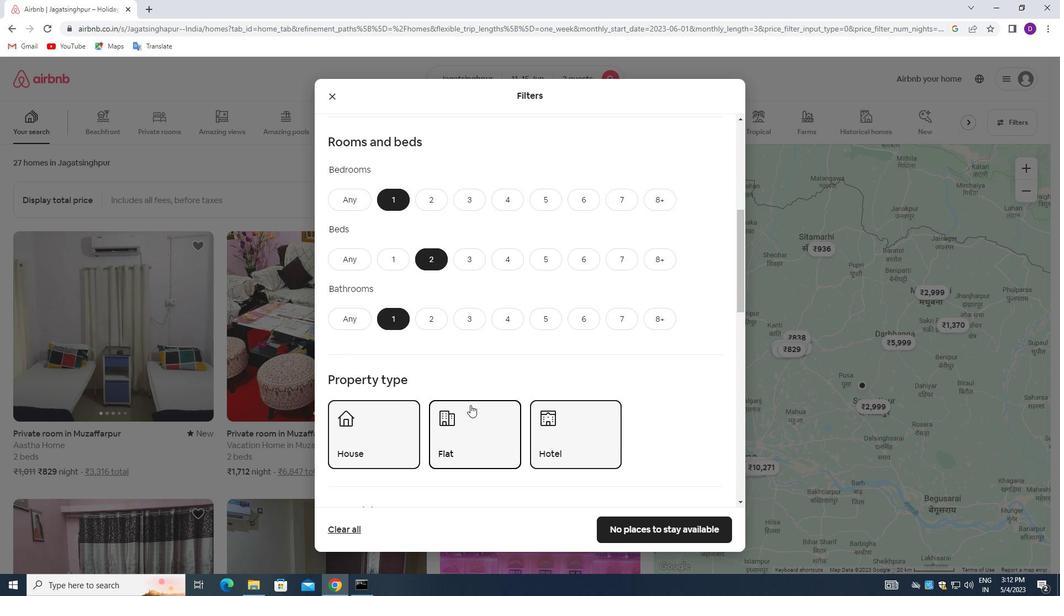 
Action: Mouse scrolled (470, 405) with delta (0, 0)
Screenshot: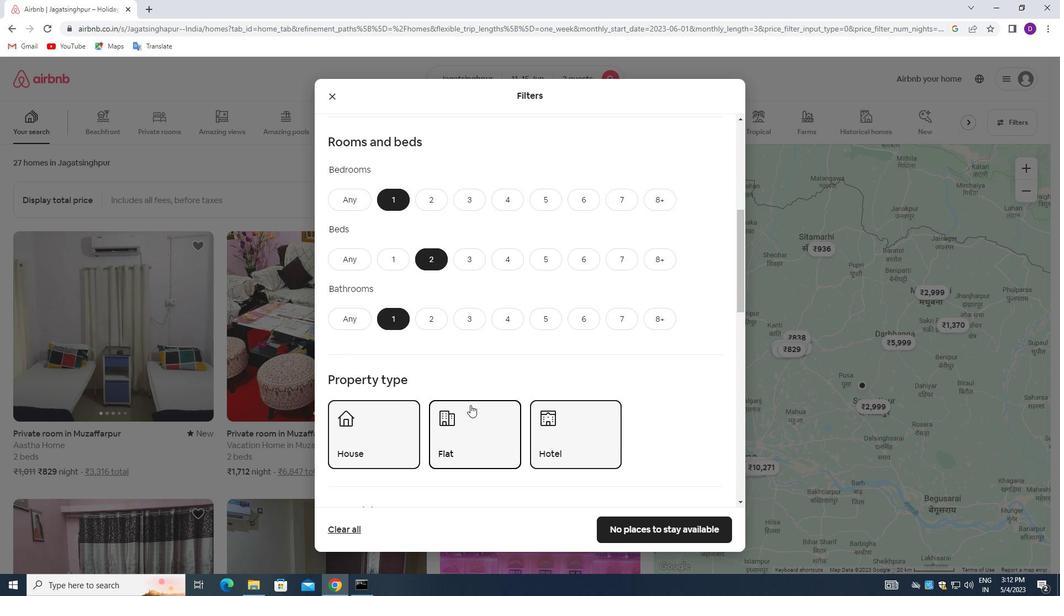 
Action: Mouse scrolled (470, 405) with delta (0, 0)
Screenshot: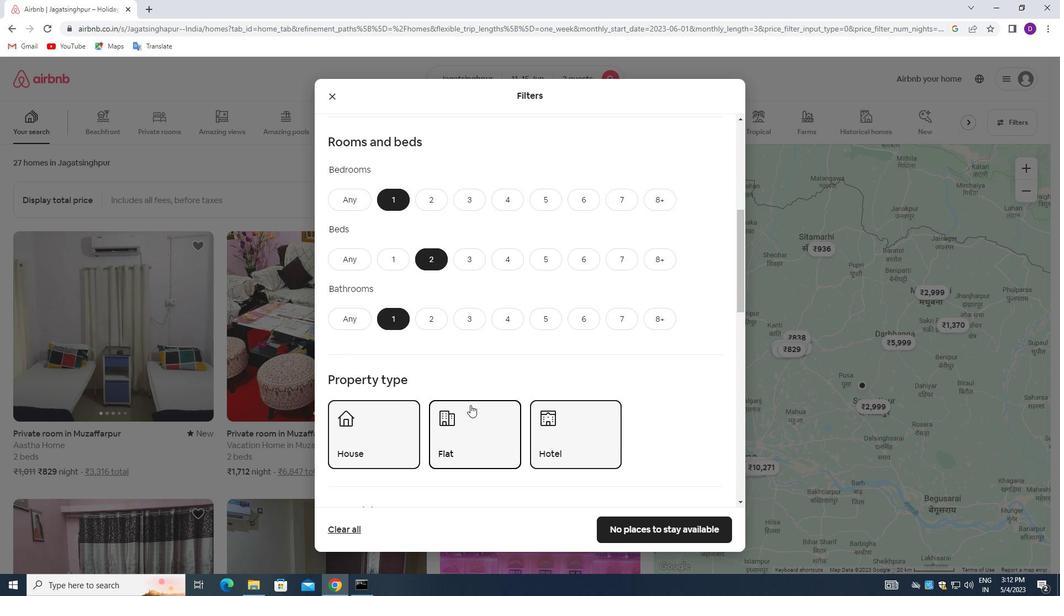 
Action: Mouse scrolled (470, 405) with delta (0, 0)
Screenshot: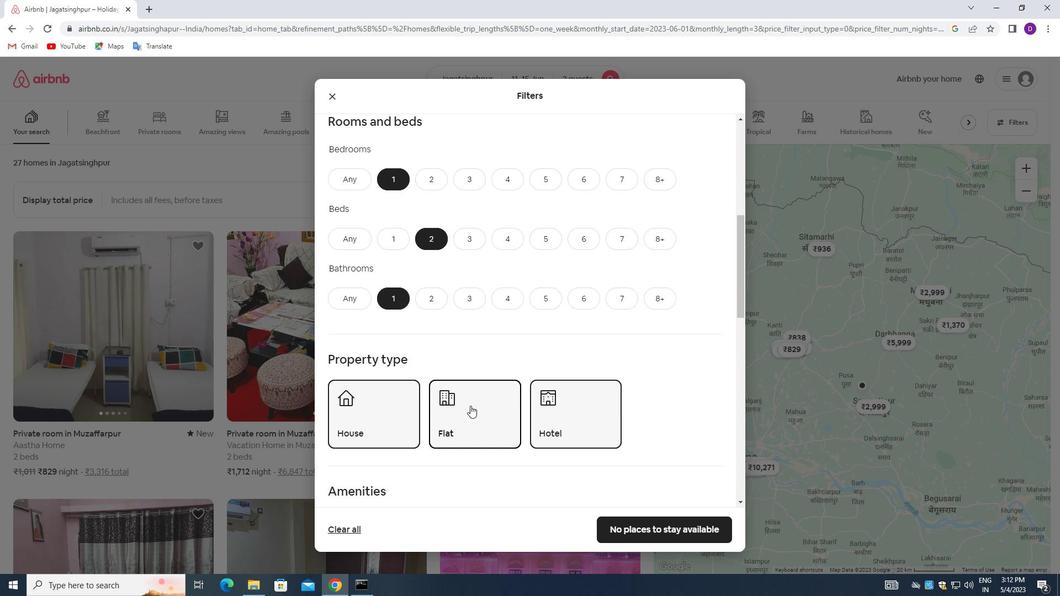 
Action: Mouse moved to (508, 405)
Screenshot: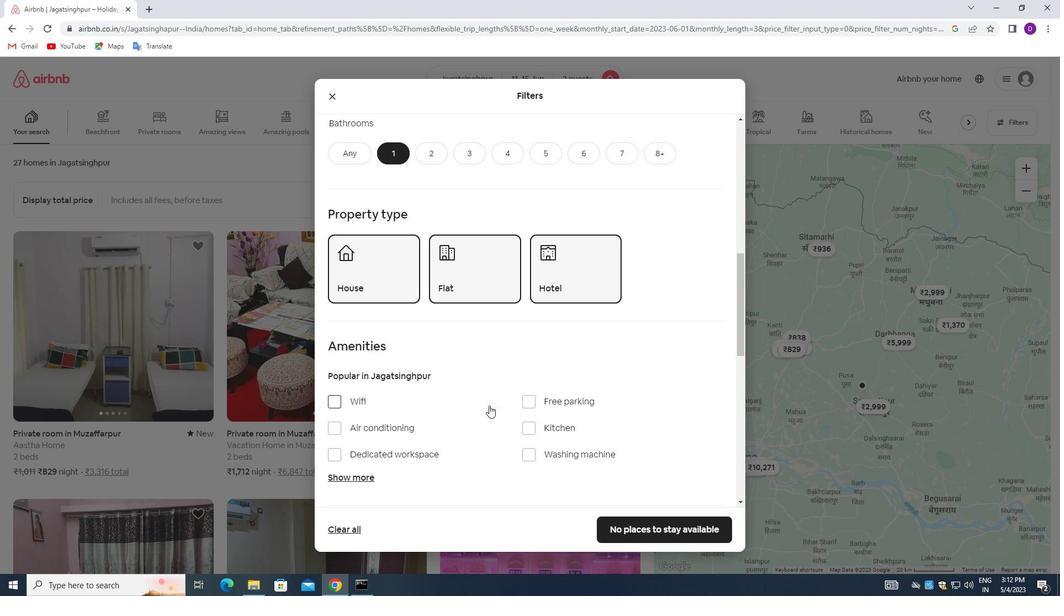
Action: Mouse scrolled (508, 405) with delta (0, 0)
Screenshot: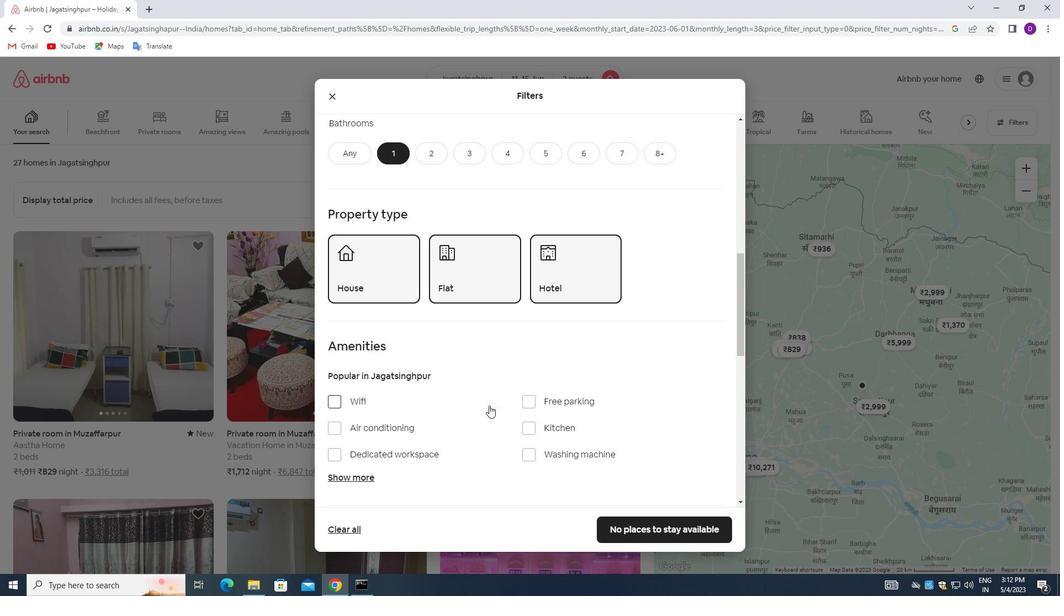 
Action: Mouse moved to (508, 405)
Screenshot: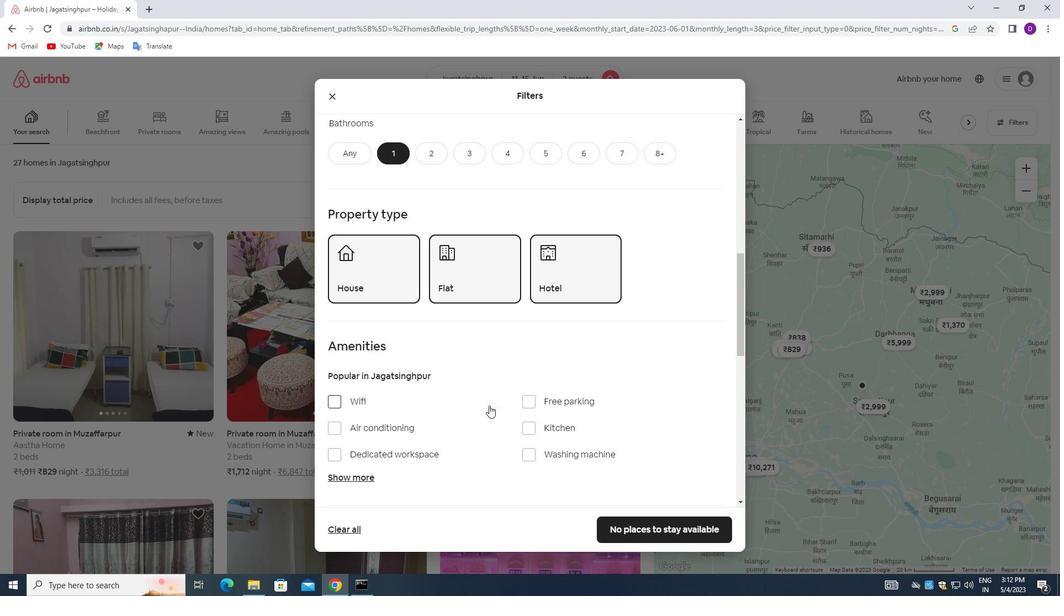 
Action: Mouse scrolled (508, 405) with delta (0, 0)
Screenshot: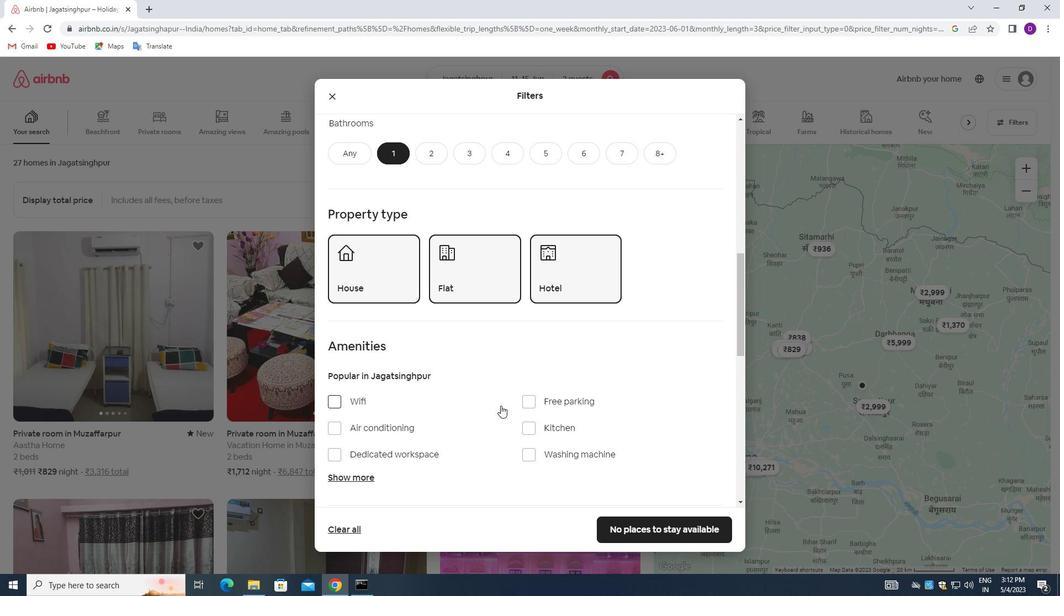 
Action: Mouse scrolled (508, 405) with delta (0, 0)
Screenshot: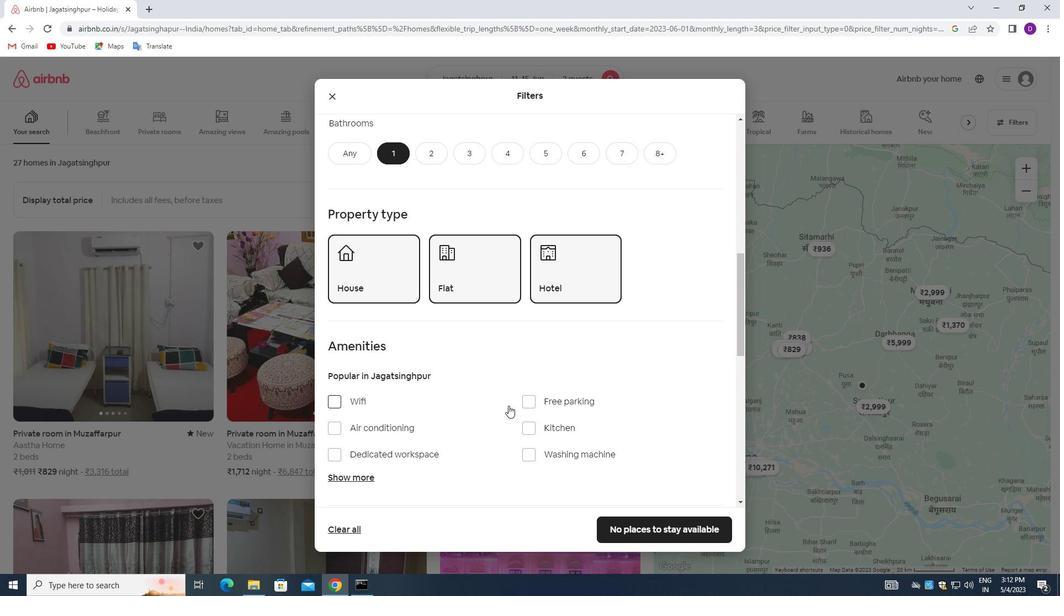 
Action: Mouse moved to (695, 434)
Screenshot: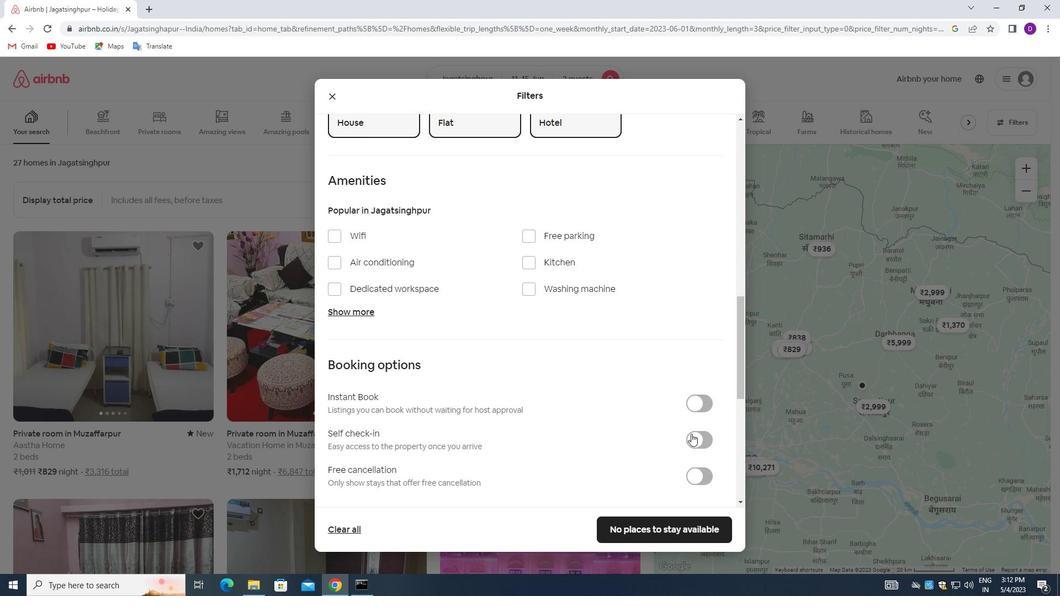
Action: Mouse pressed left at (695, 434)
Screenshot: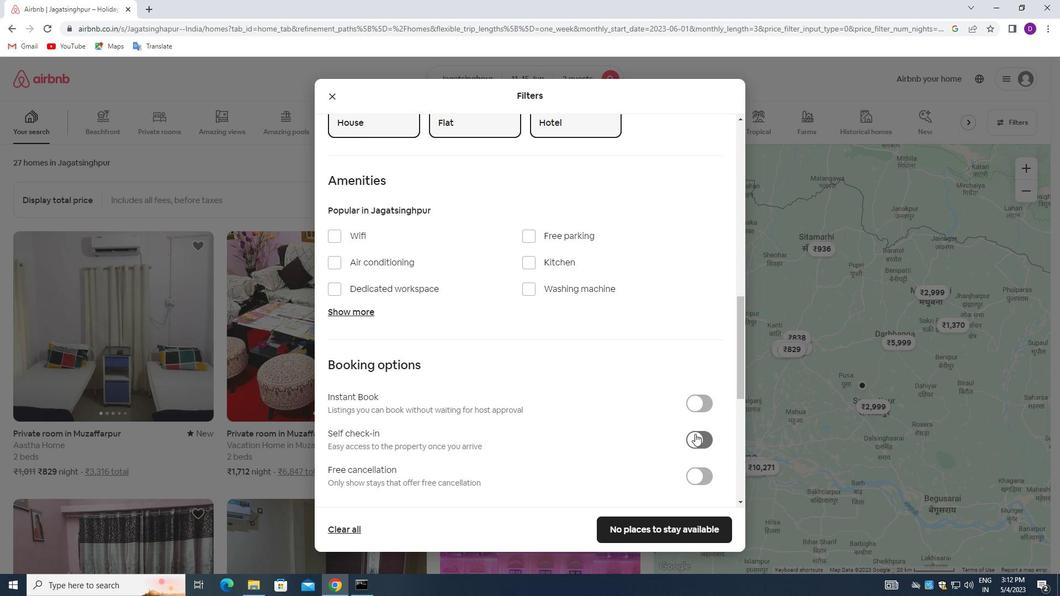 
Action: Mouse moved to (405, 420)
Screenshot: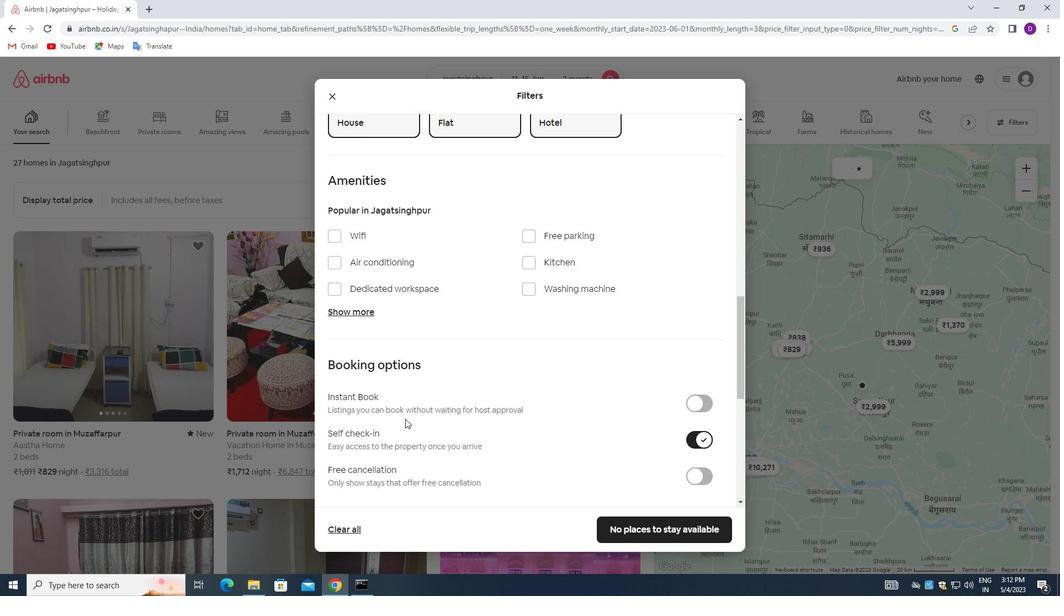 
Action: Mouse scrolled (405, 420) with delta (0, 0)
Screenshot: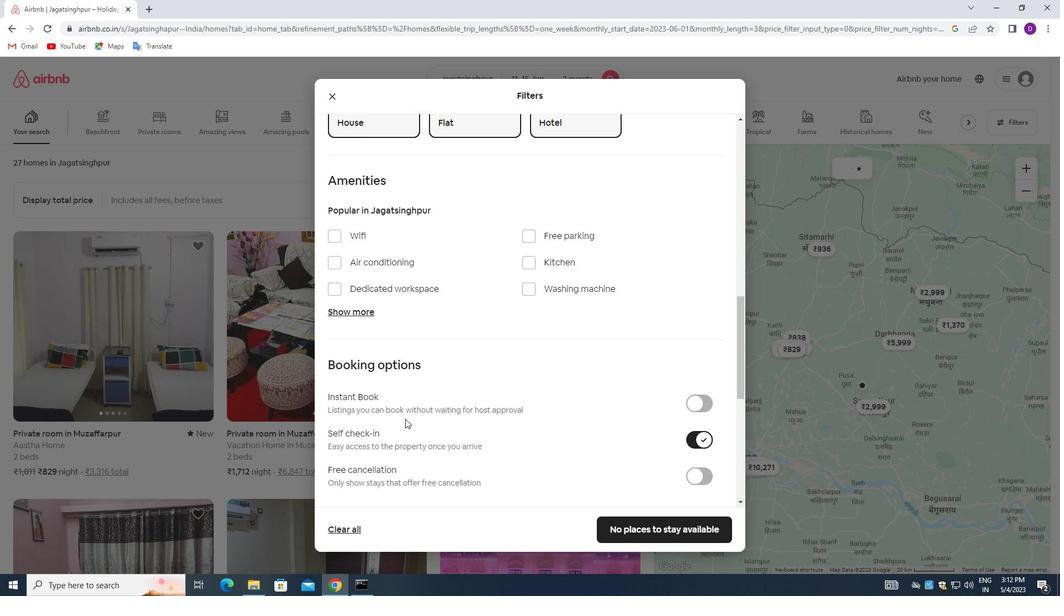 
Action: Mouse moved to (431, 419)
Screenshot: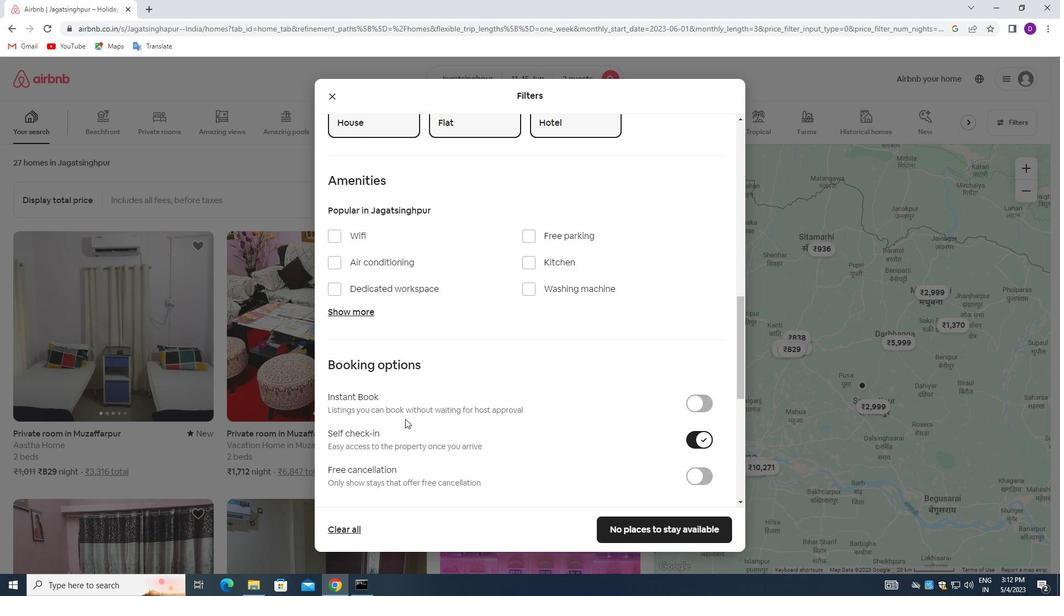
Action: Mouse scrolled (431, 419) with delta (0, 0)
Screenshot: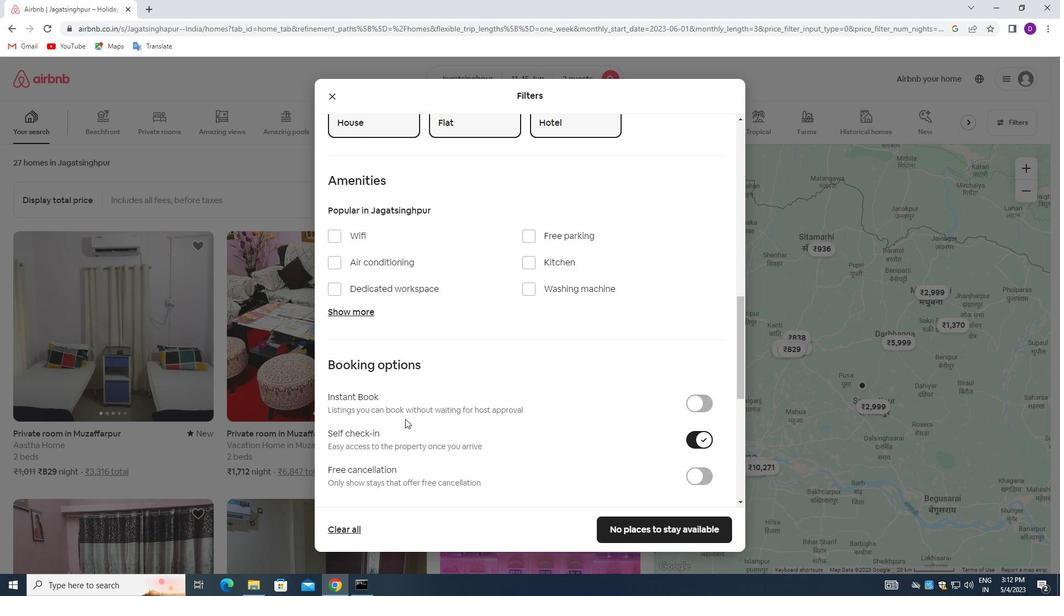 
Action: Mouse moved to (448, 381)
Screenshot: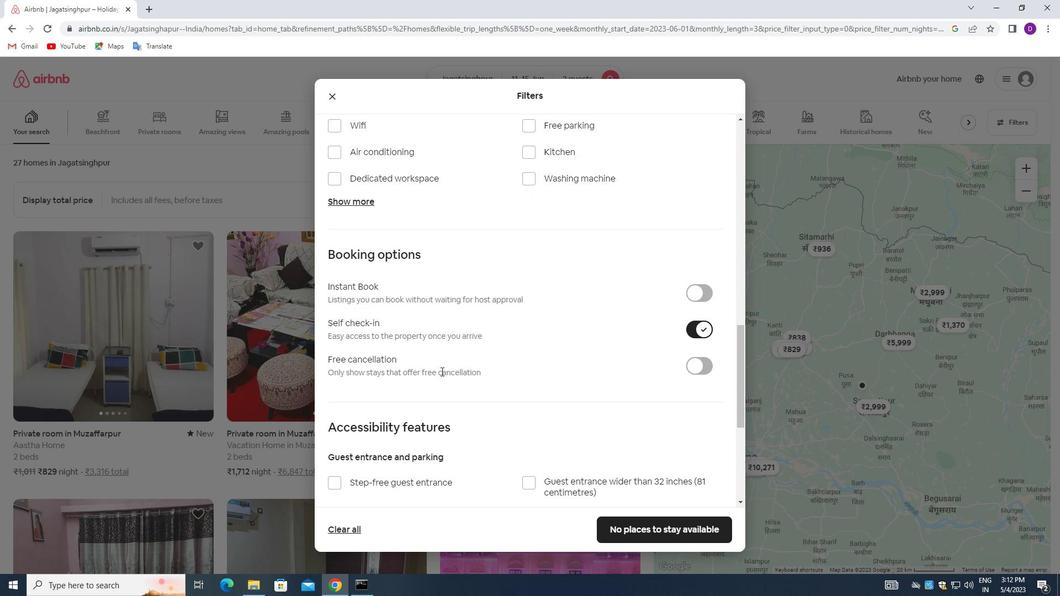 
Action: Mouse scrolled (448, 380) with delta (0, 0)
Screenshot: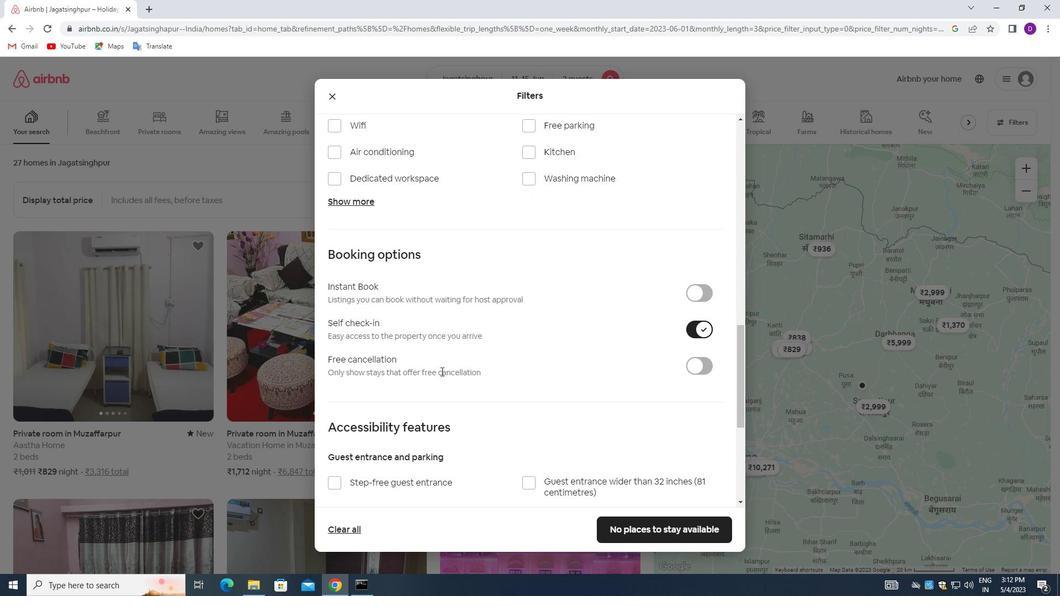 
Action: Mouse moved to (448, 383)
Screenshot: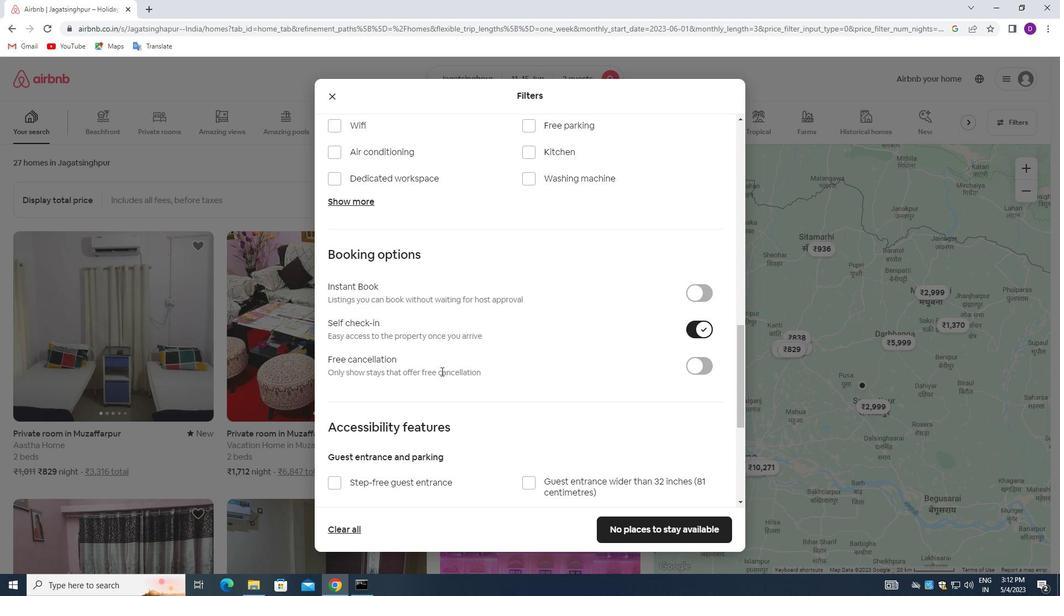 
Action: Mouse scrolled (448, 383) with delta (0, 0)
Screenshot: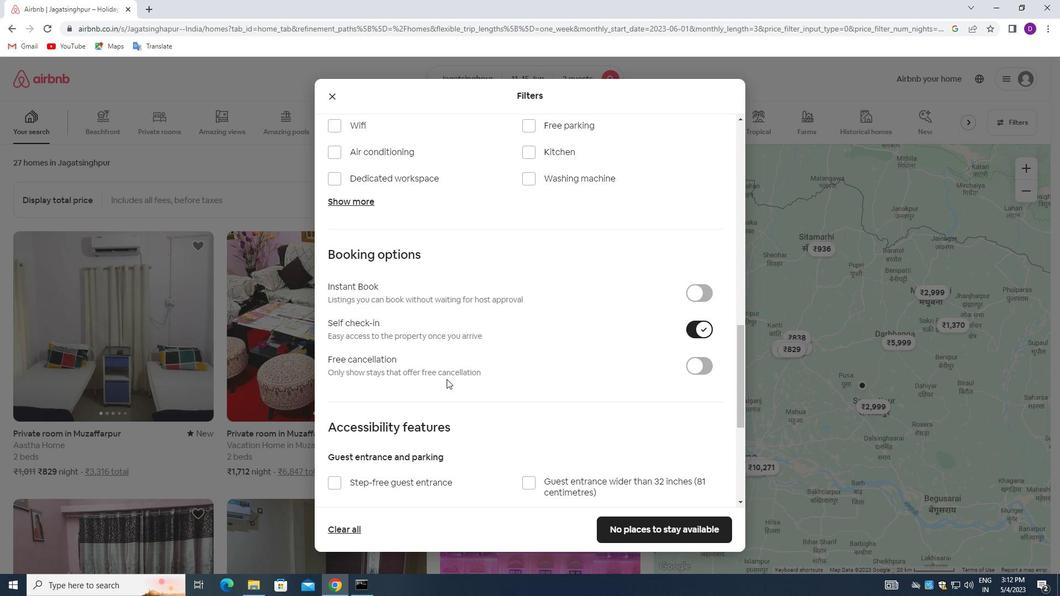 
Action: Mouse moved to (450, 387)
Screenshot: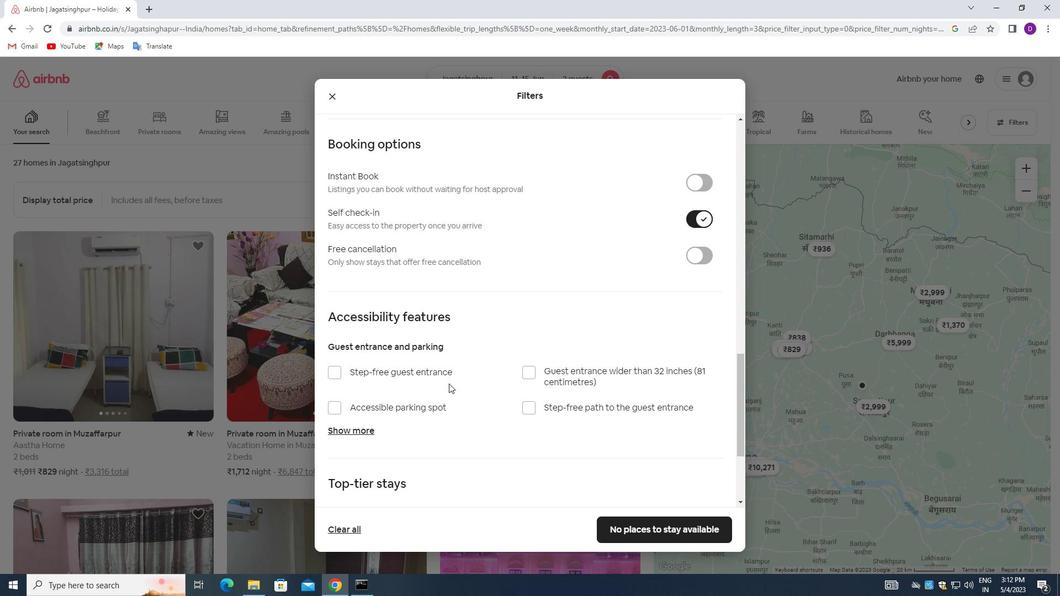 
Action: Mouse scrolled (450, 386) with delta (0, 0)
Screenshot: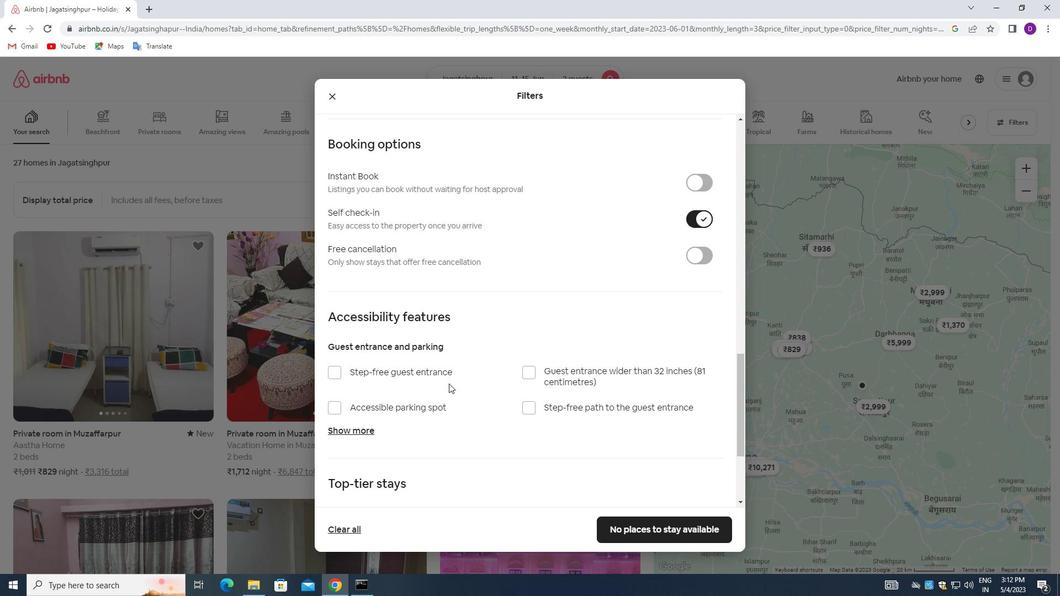 
Action: Mouse scrolled (450, 386) with delta (0, 0)
Screenshot: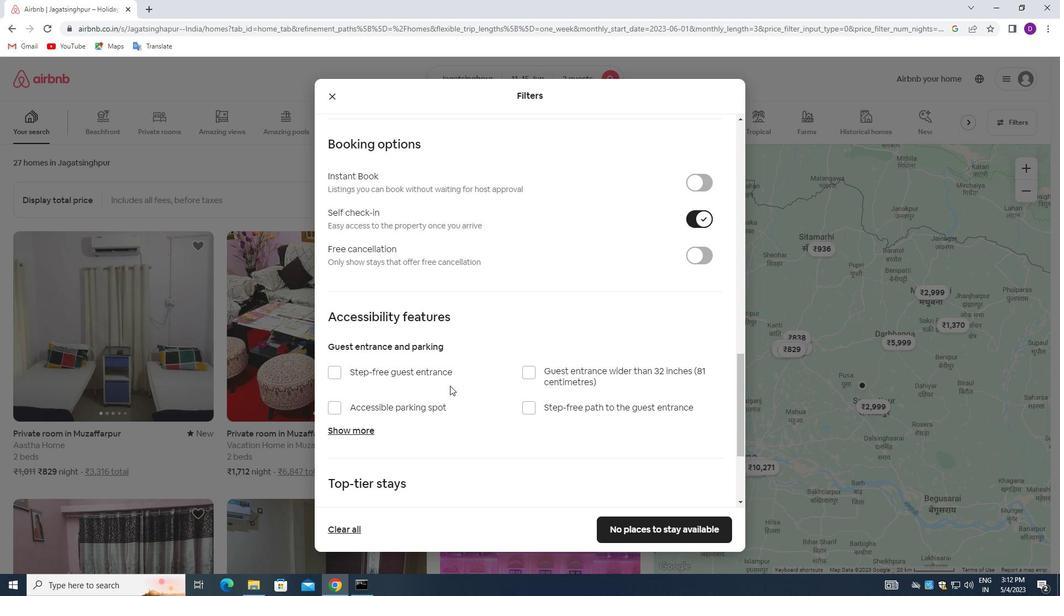 
Action: Mouse moved to (453, 409)
Screenshot: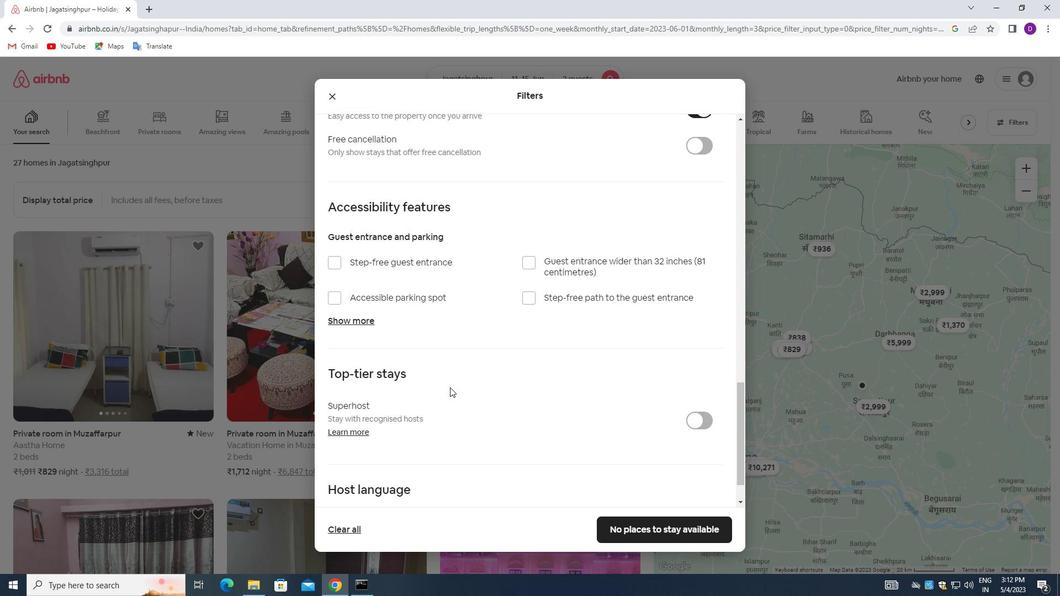 
Action: Mouse scrolled (453, 409) with delta (0, 0)
Screenshot: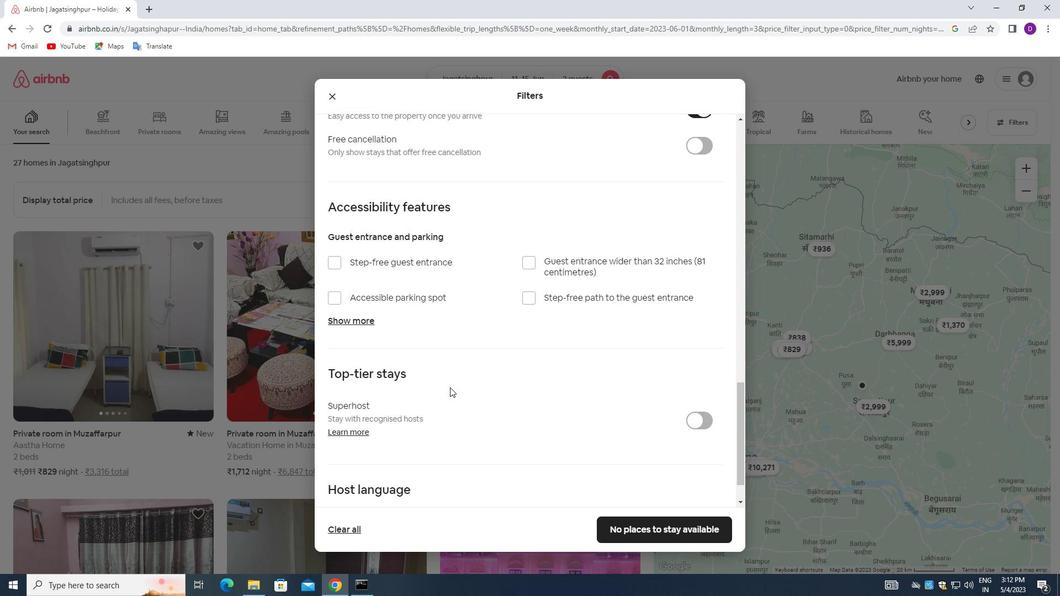 
Action: Mouse moved to (452, 412)
Screenshot: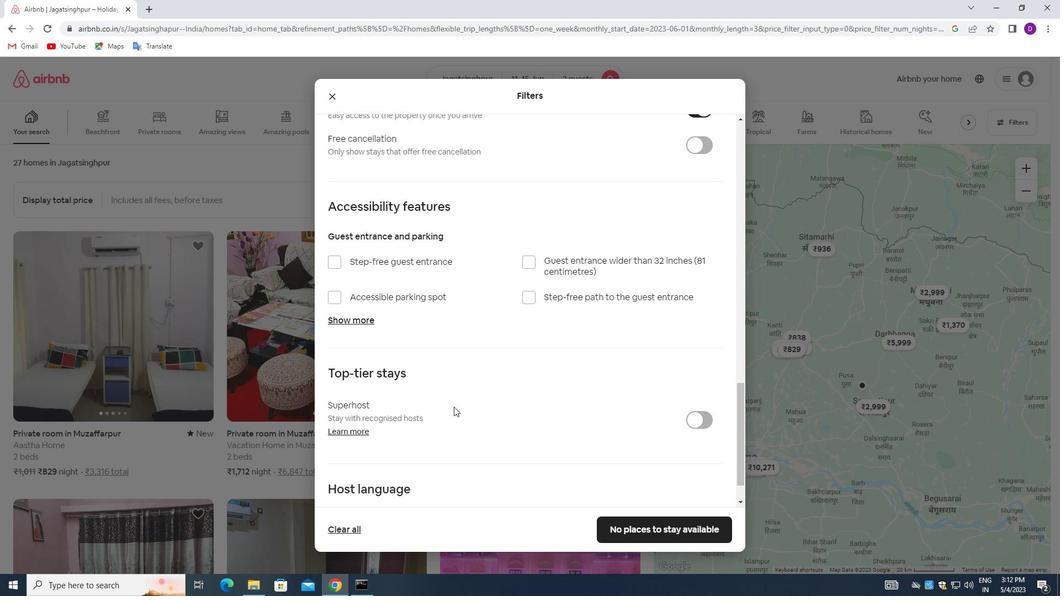 
Action: Mouse scrolled (452, 411) with delta (0, 0)
Screenshot: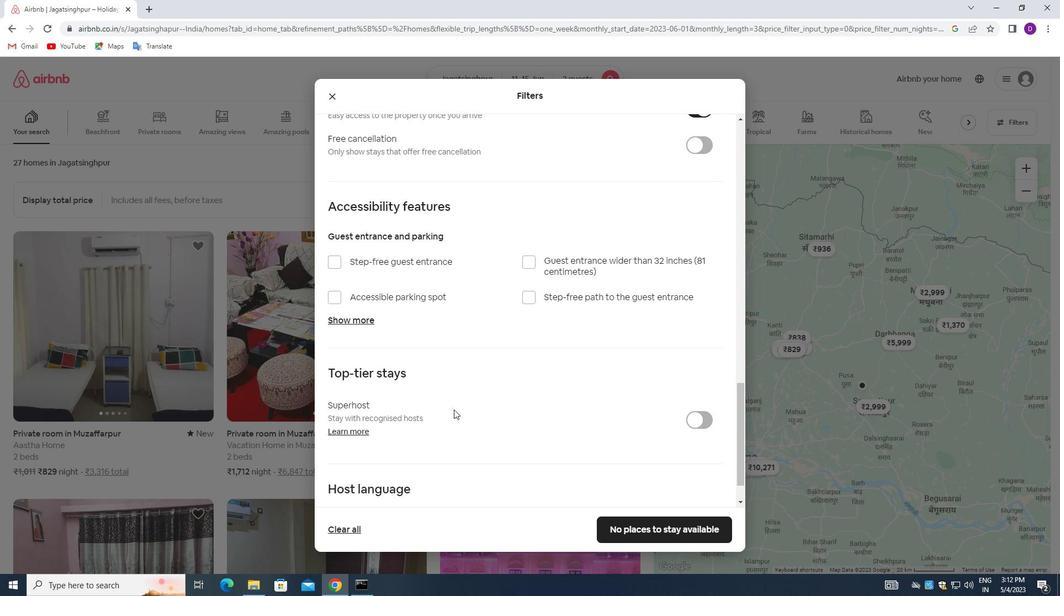 
Action: Mouse moved to (452, 413)
Screenshot: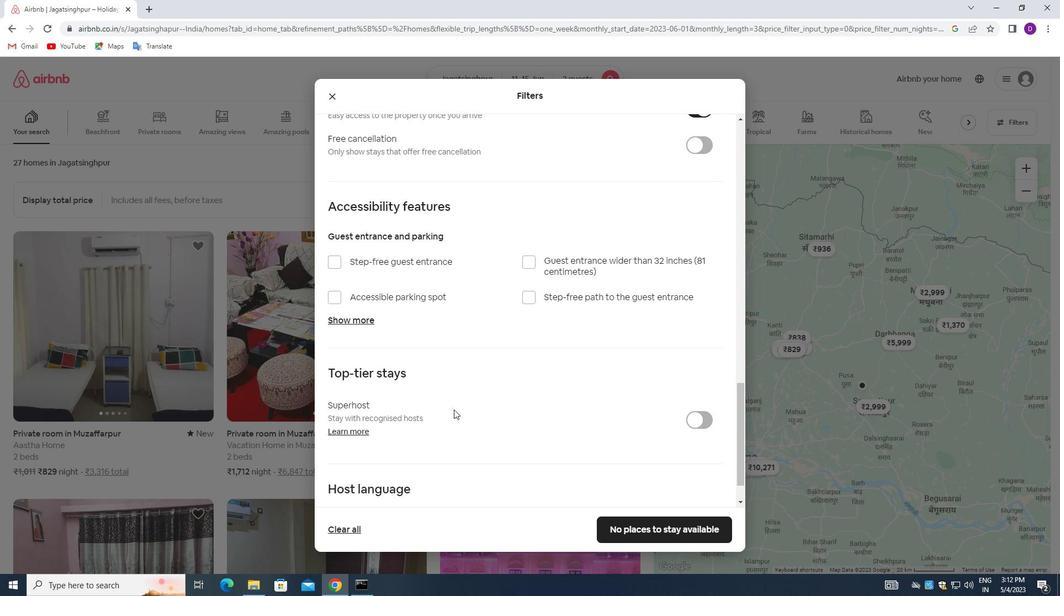 
Action: Mouse scrolled (452, 412) with delta (0, 0)
Screenshot: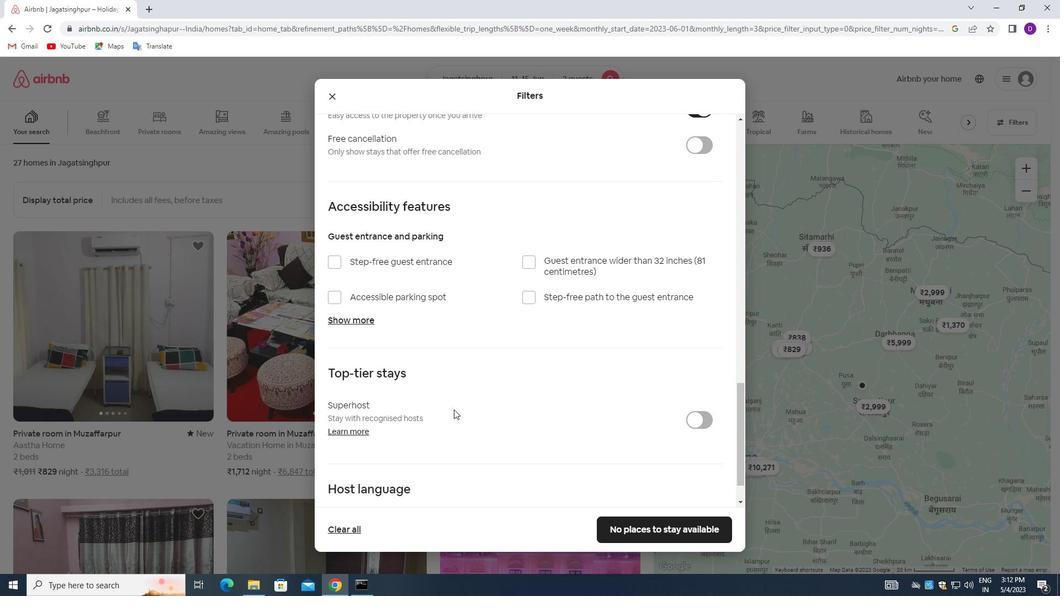 
Action: Mouse moved to (452, 413)
Screenshot: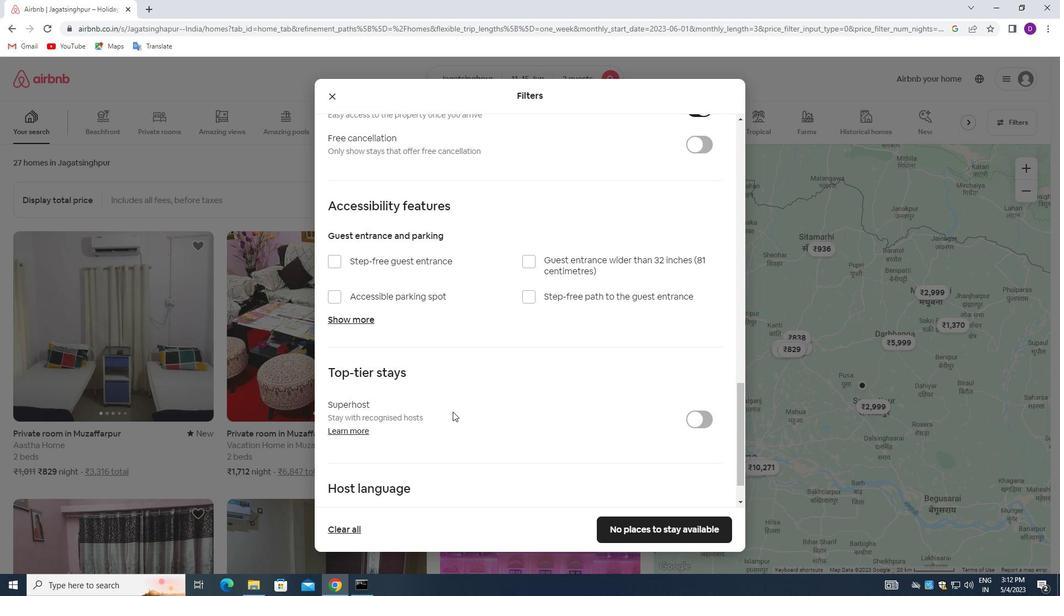 
Action: Mouse scrolled (452, 412) with delta (0, 0)
Screenshot: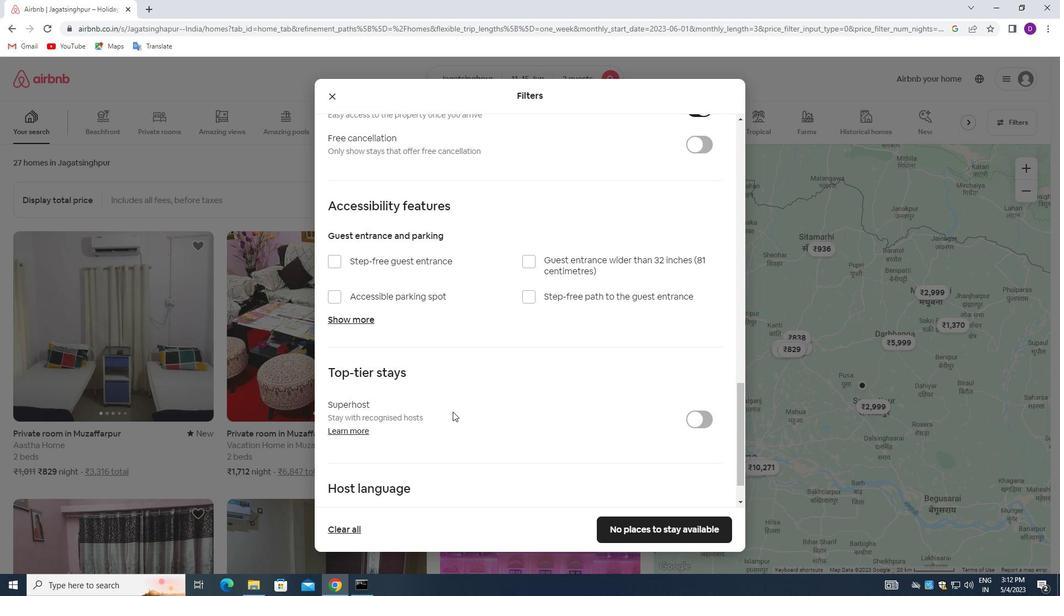 
Action: Mouse moved to (333, 478)
Screenshot: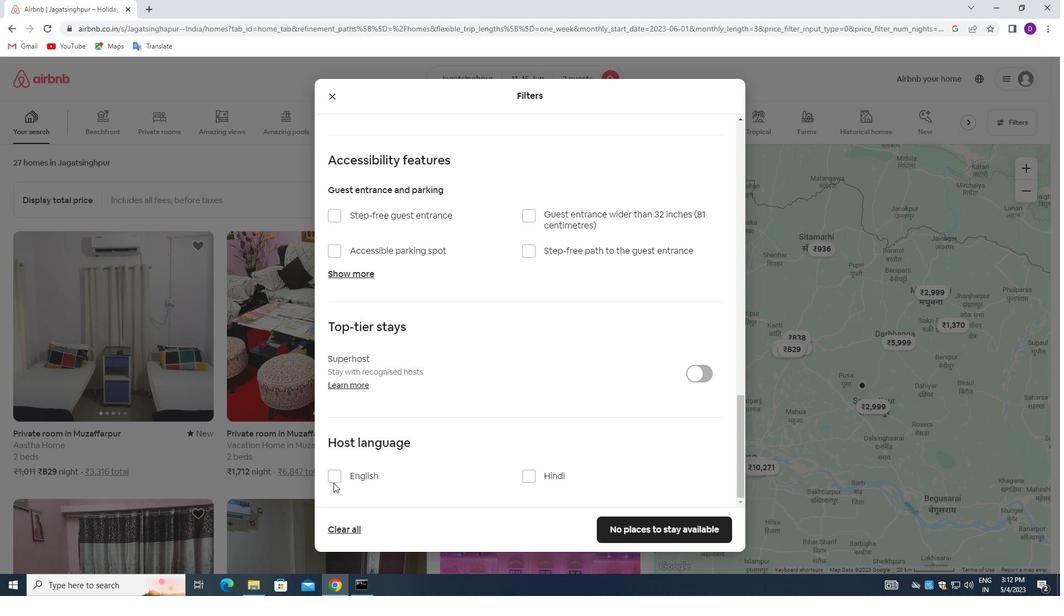 
Action: Mouse pressed left at (333, 478)
Screenshot: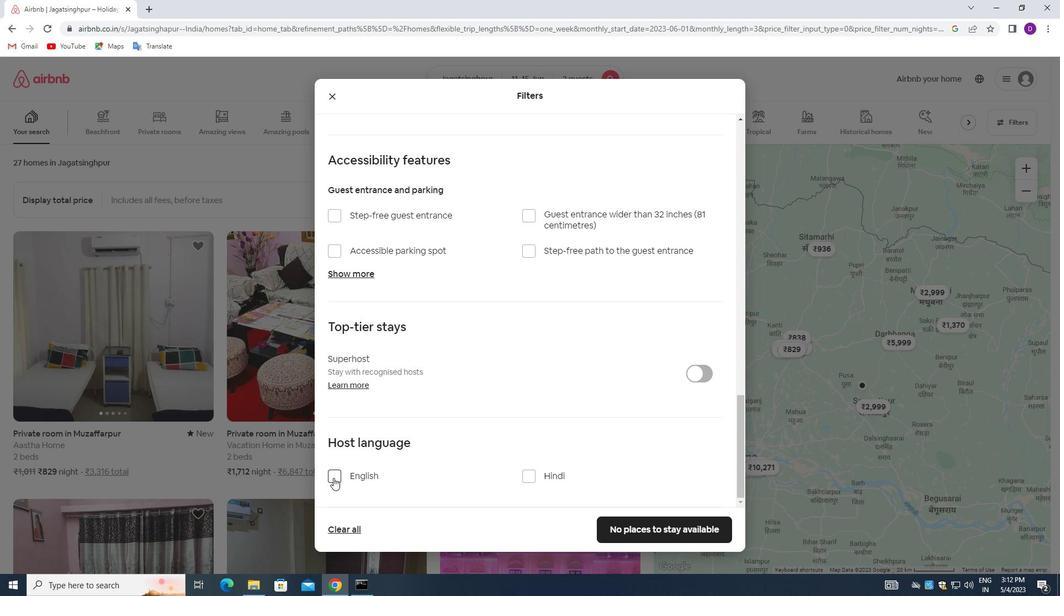 
Action: Mouse moved to (601, 524)
Screenshot: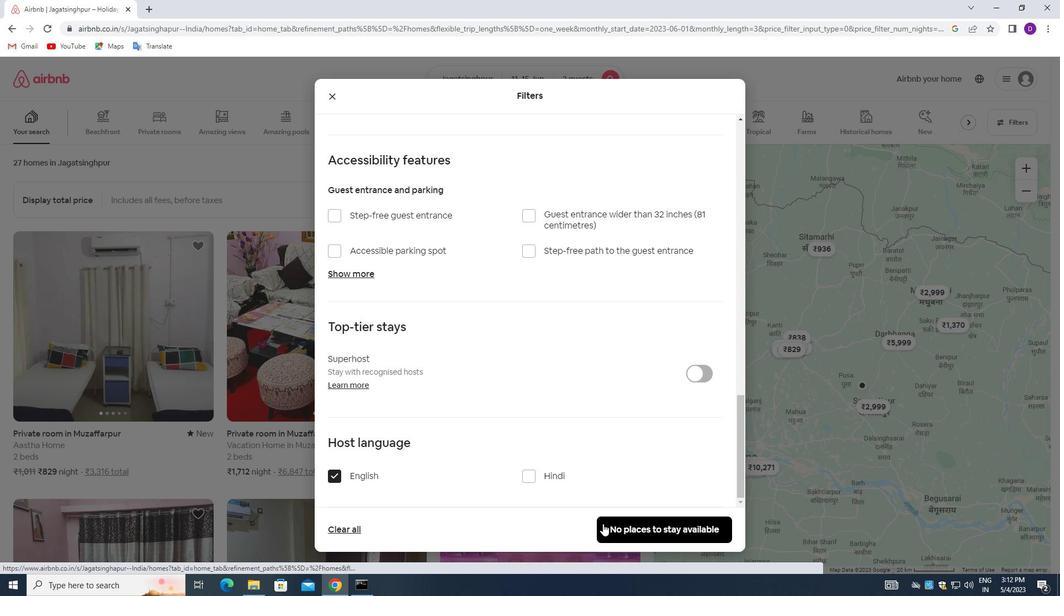 
Action: Mouse pressed left at (601, 524)
Screenshot: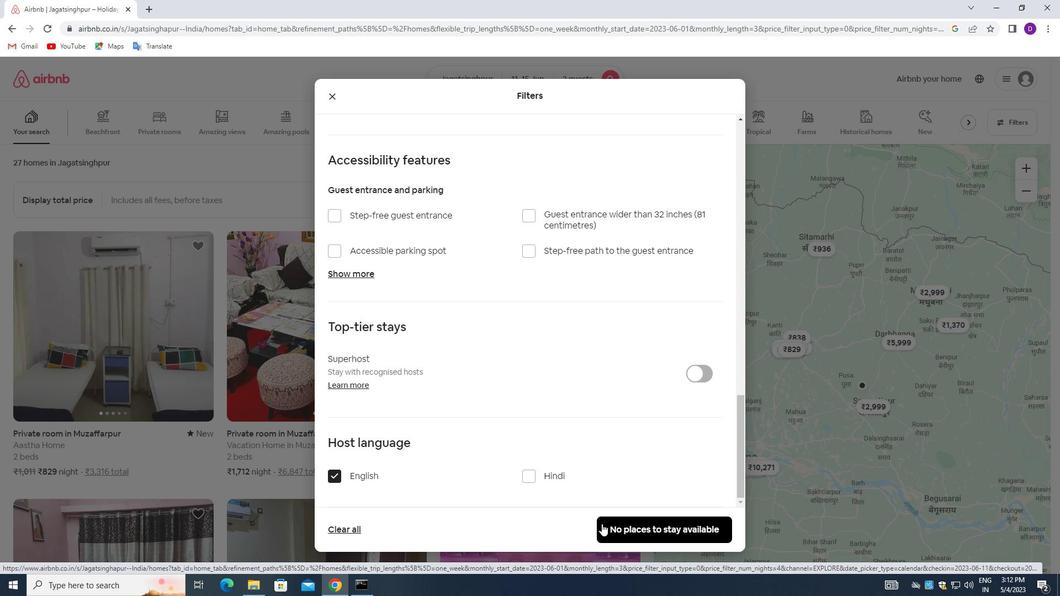 
Action: Mouse moved to (563, 324)
Screenshot: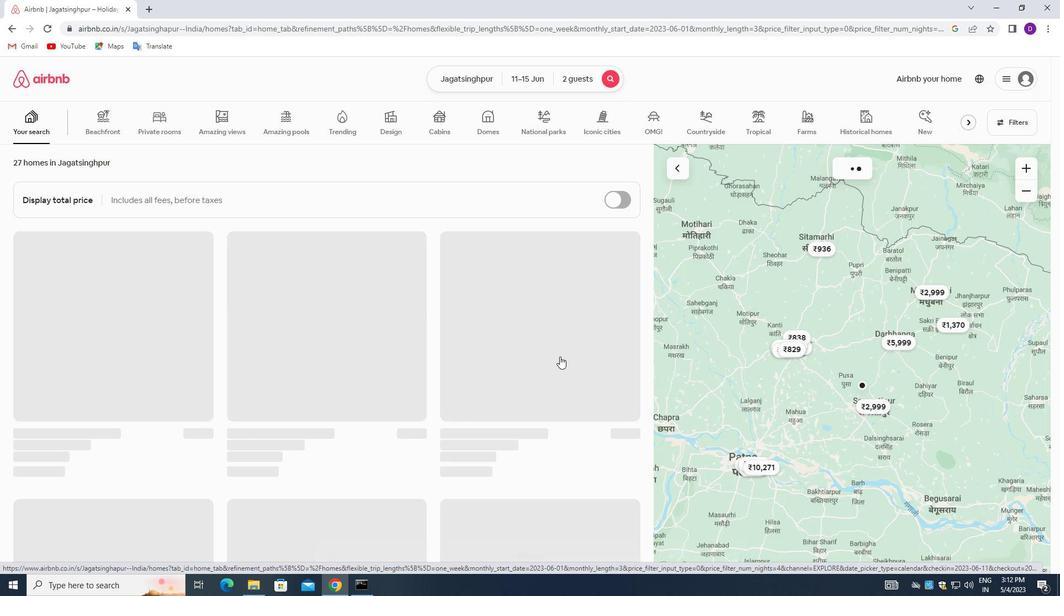 
